 Task: Add Attachment from Trello to Card Card0000000046 in Board Board0000000012 in Workspace WS0000000004 in Trello. Add Cover Blue to Card Card0000000046 in Board Board0000000012 in Workspace WS0000000004 in Trello. Add "Copy Card To …" Button titled Button0000000046 to "bottom" of the list "To Do" to Card Card0000000046 in Board Board0000000012 in Workspace WS0000000004 in Trello. Add Description DS0000000046 to Card Card0000000046 in Board Board0000000012 in Workspace WS0000000004 in Trello. Add Comment CM0000000046 to Card Card0000000046 in Board Board0000000012 in Workspace WS0000000004 in Trello
Action: Mouse moved to (108, 366)
Screenshot: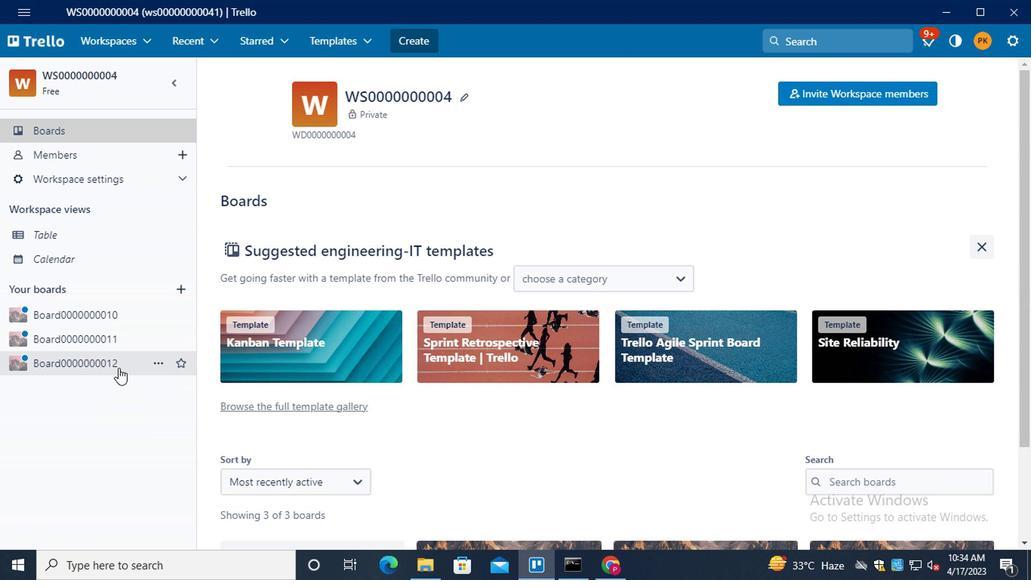 
Action: Mouse pressed left at (108, 366)
Screenshot: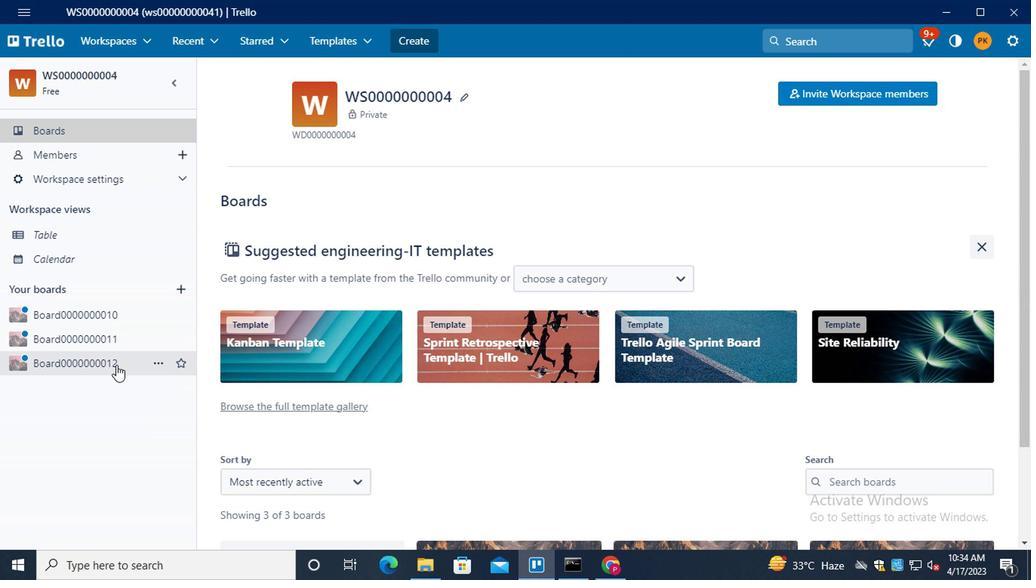 
Action: Mouse moved to (311, 284)
Screenshot: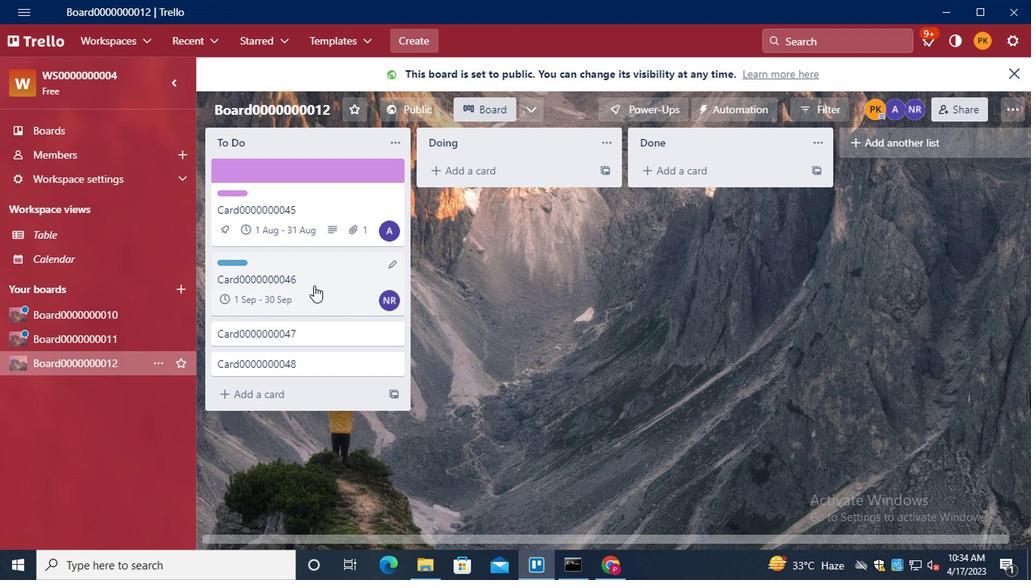 
Action: Mouse pressed left at (311, 284)
Screenshot: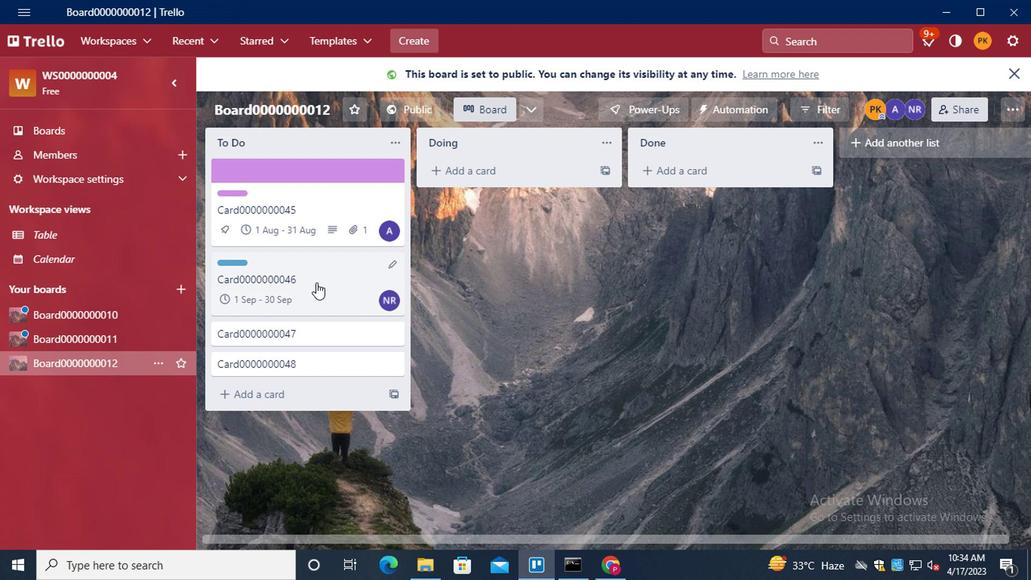 
Action: Mouse moved to (677, 314)
Screenshot: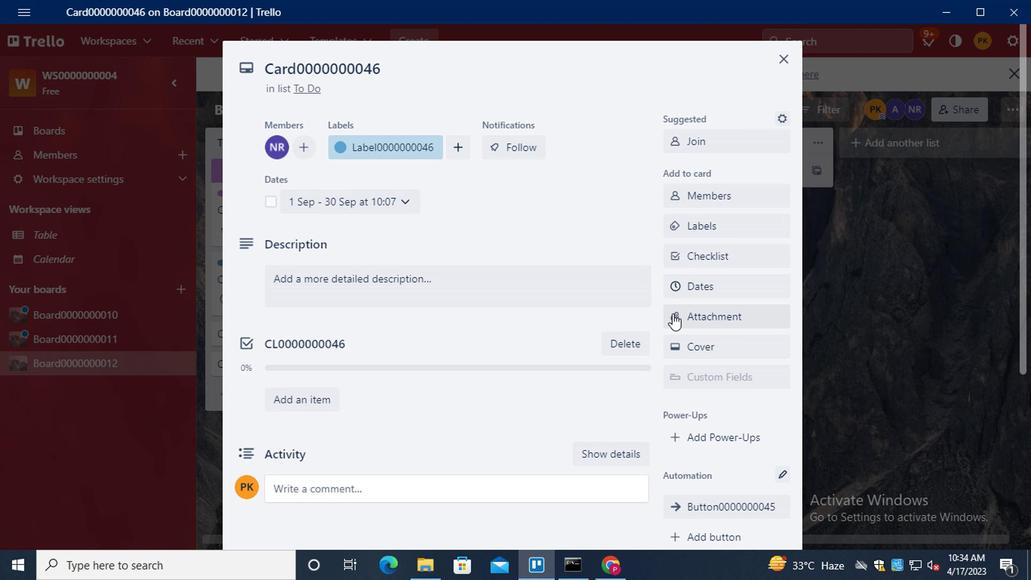 
Action: Mouse pressed left at (677, 314)
Screenshot: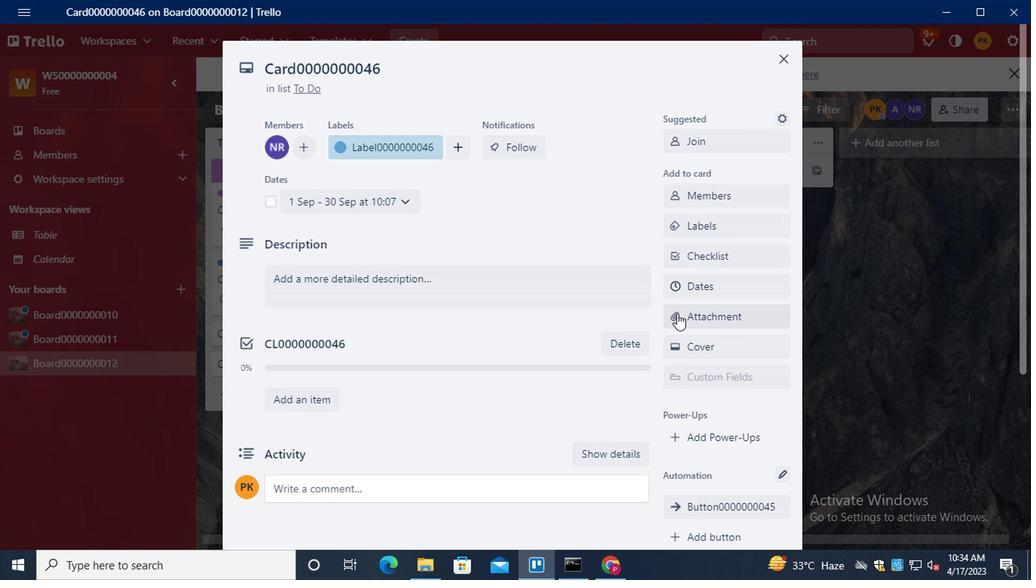 
Action: Mouse moved to (701, 159)
Screenshot: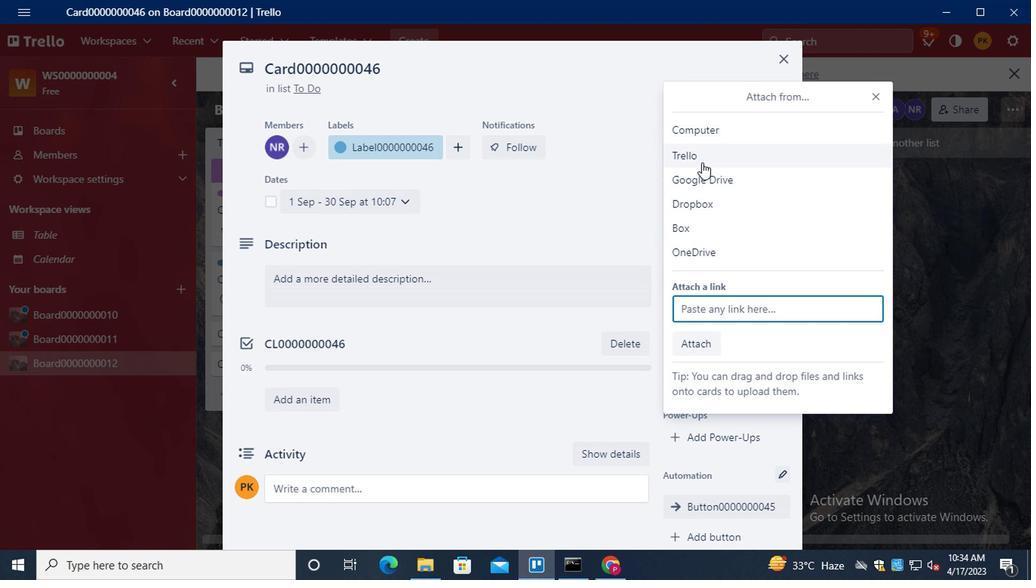 
Action: Mouse pressed left at (701, 159)
Screenshot: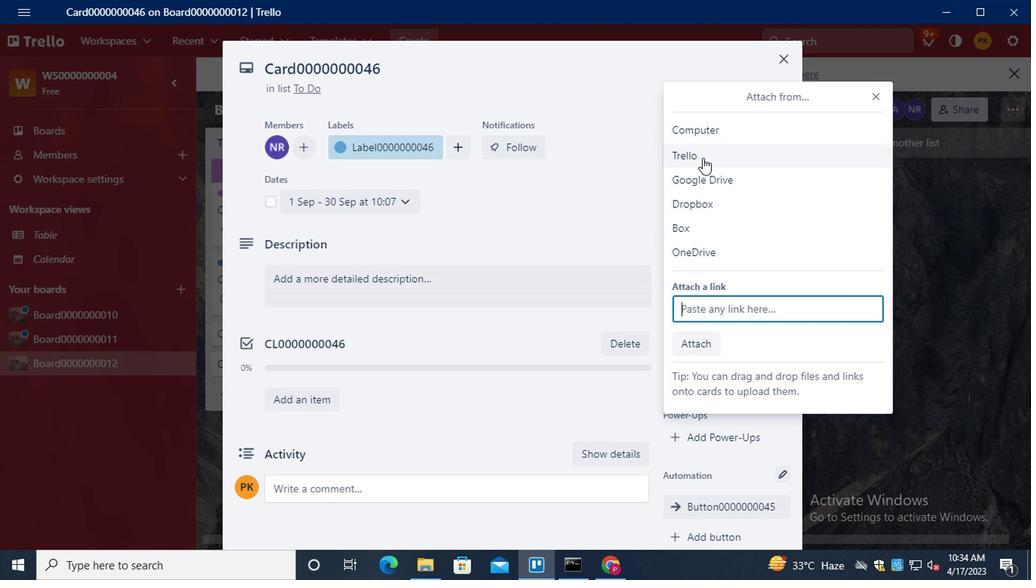 
Action: Mouse moved to (716, 422)
Screenshot: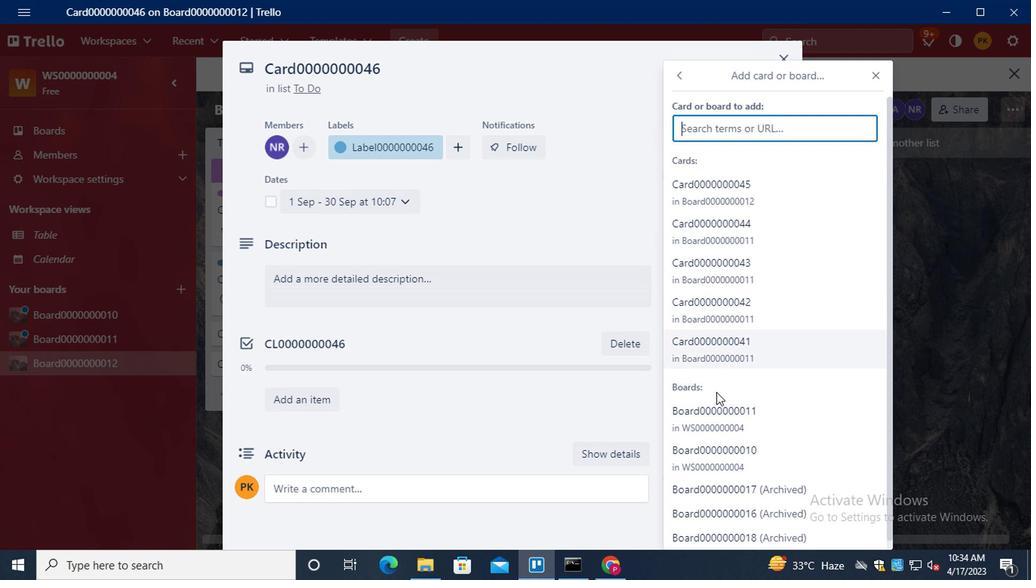
Action: Mouse scrolled (716, 421) with delta (0, -1)
Screenshot: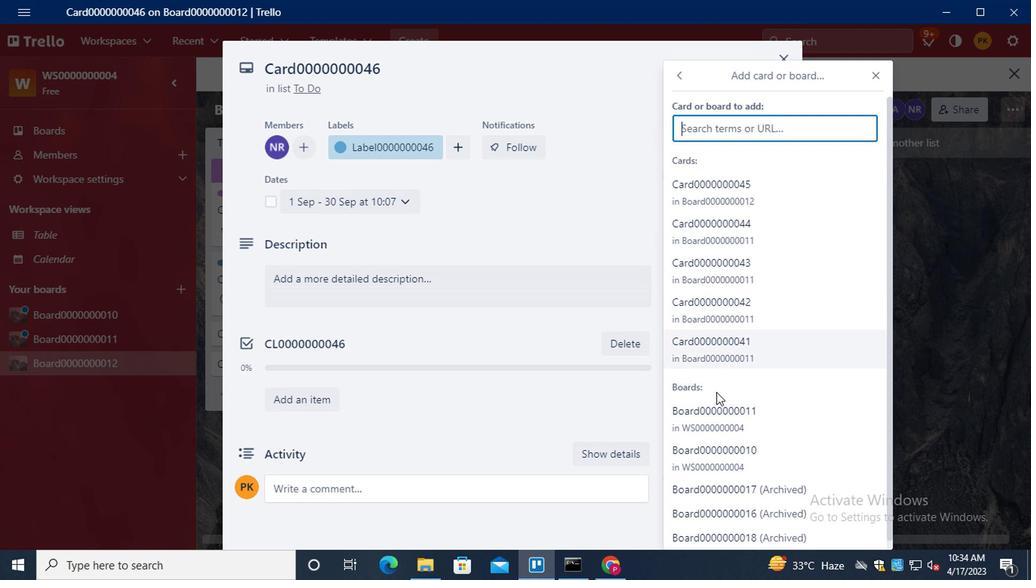 
Action: Mouse moved to (716, 422)
Screenshot: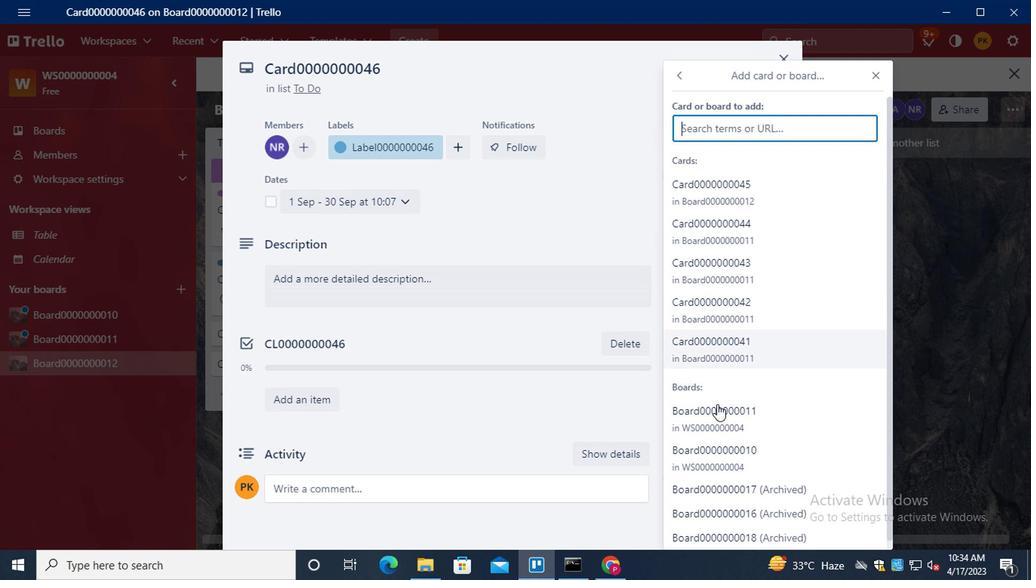 
Action: Mouse scrolled (716, 421) with delta (0, -1)
Screenshot: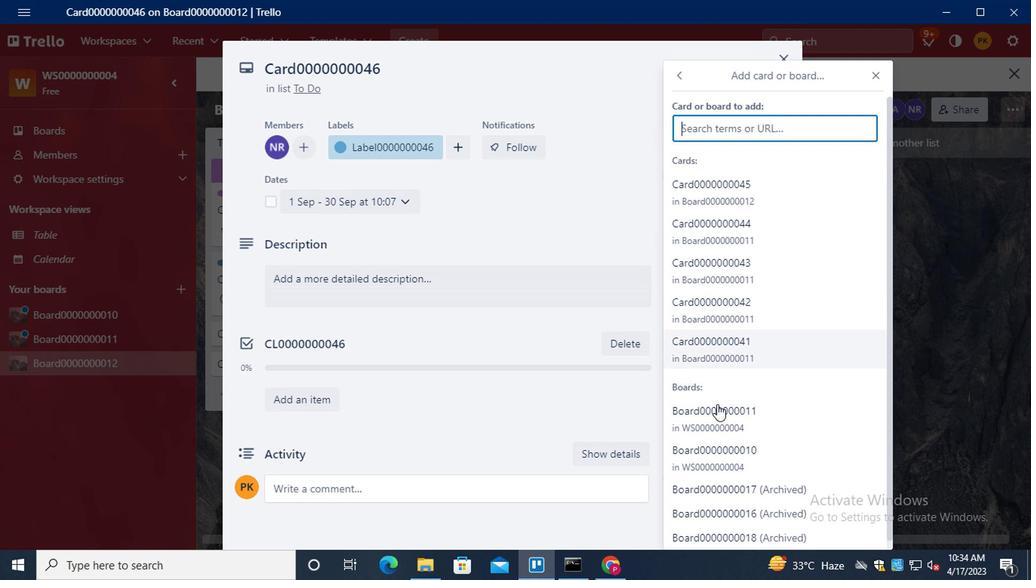 
Action: Mouse scrolled (716, 421) with delta (0, -1)
Screenshot: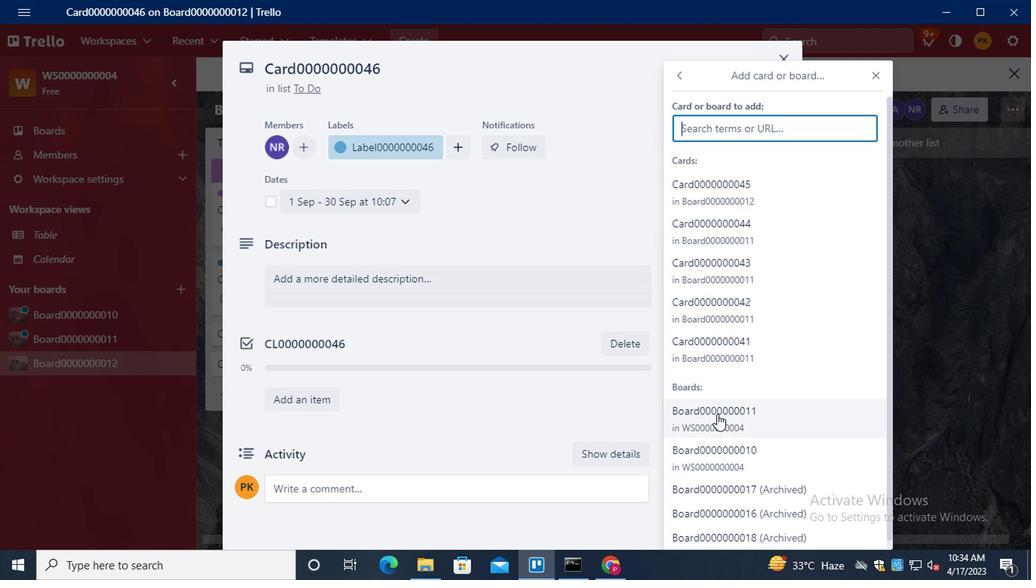 
Action: Mouse moved to (712, 441)
Screenshot: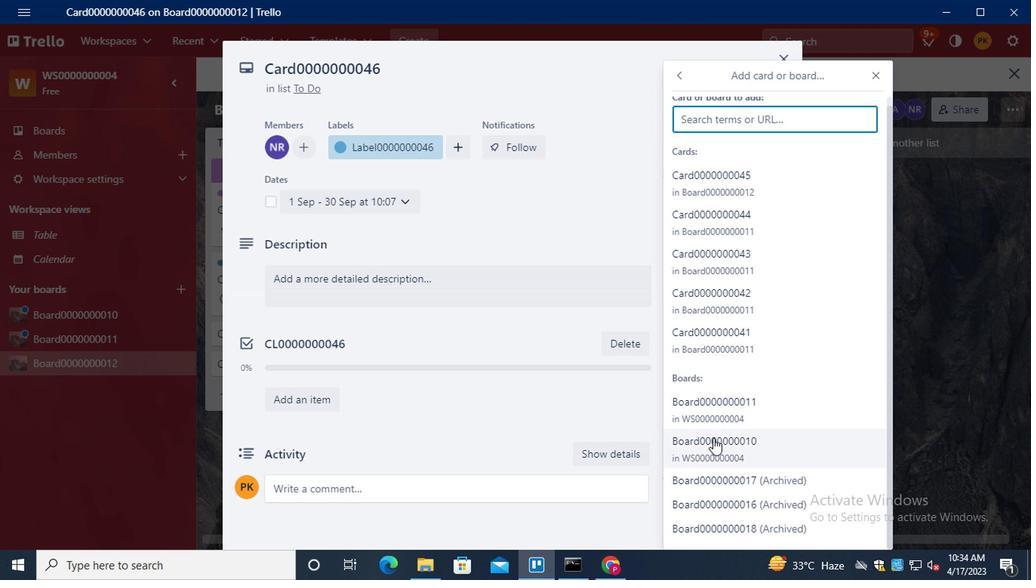 
Action: Mouse pressed left at (712, 441)
Screenshot: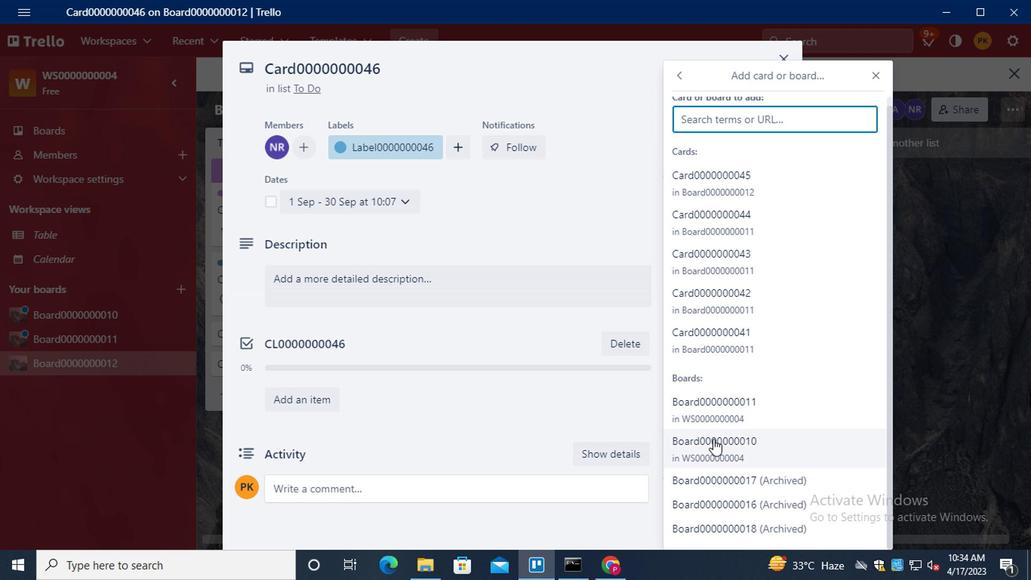 
Action: Mouse moved to (706, 353)
Screenshot: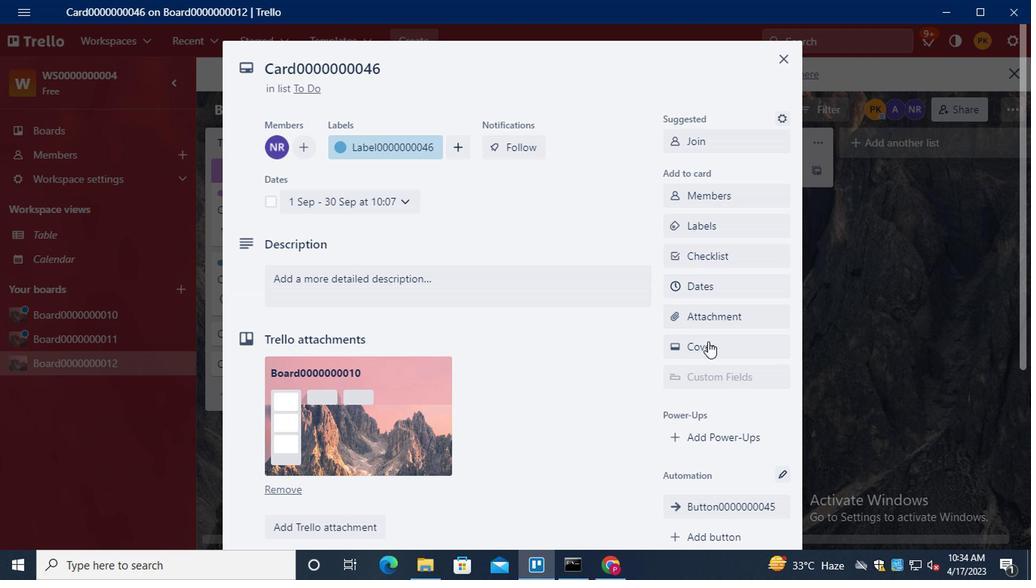 
Action: Mouse pressed left at (706, 353)
Screenshot: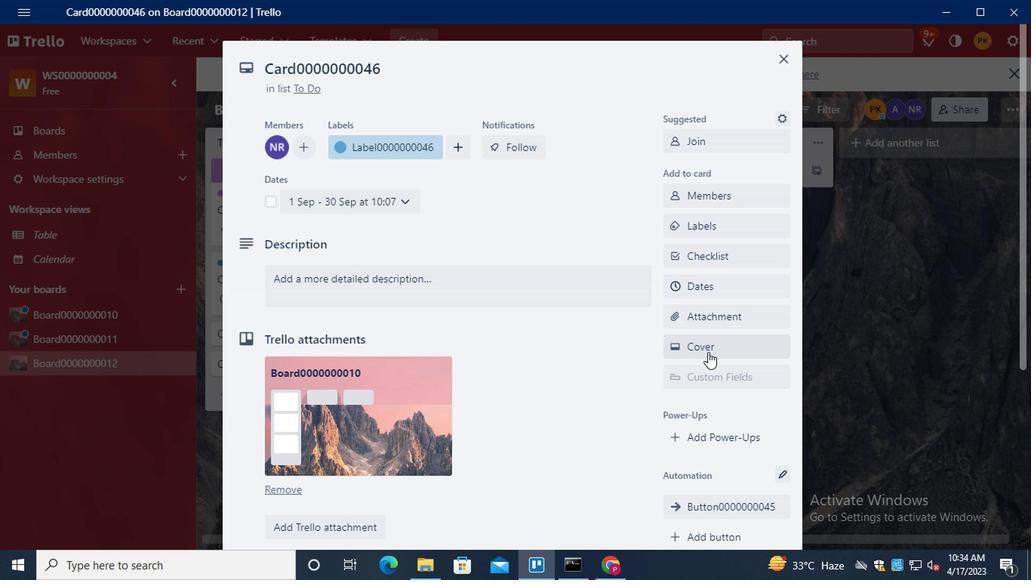 
Action: Mouse moved to (696, 282)
Screenshot: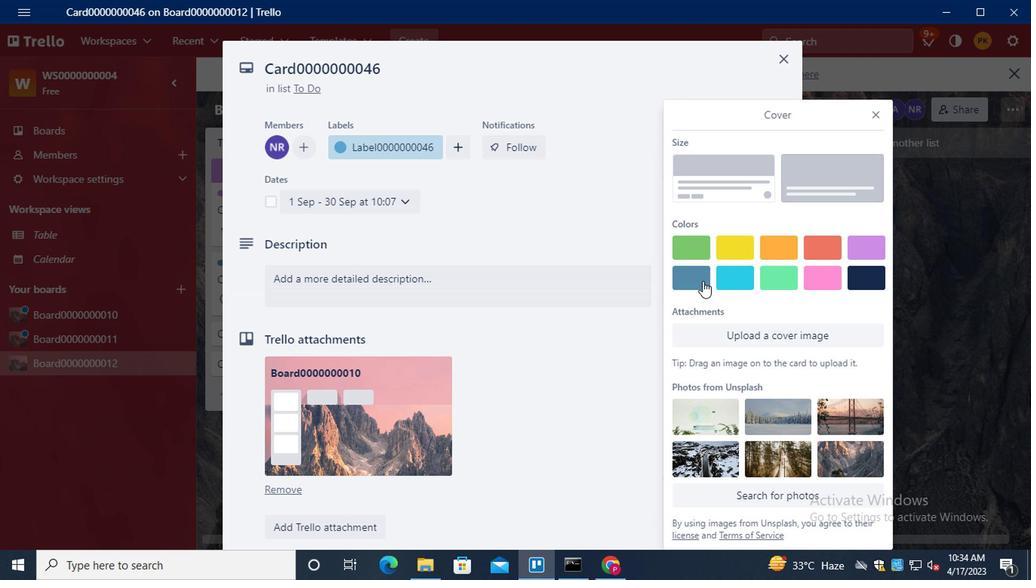 
Action: Mouse pressed left at (696, 282)
Screenshot: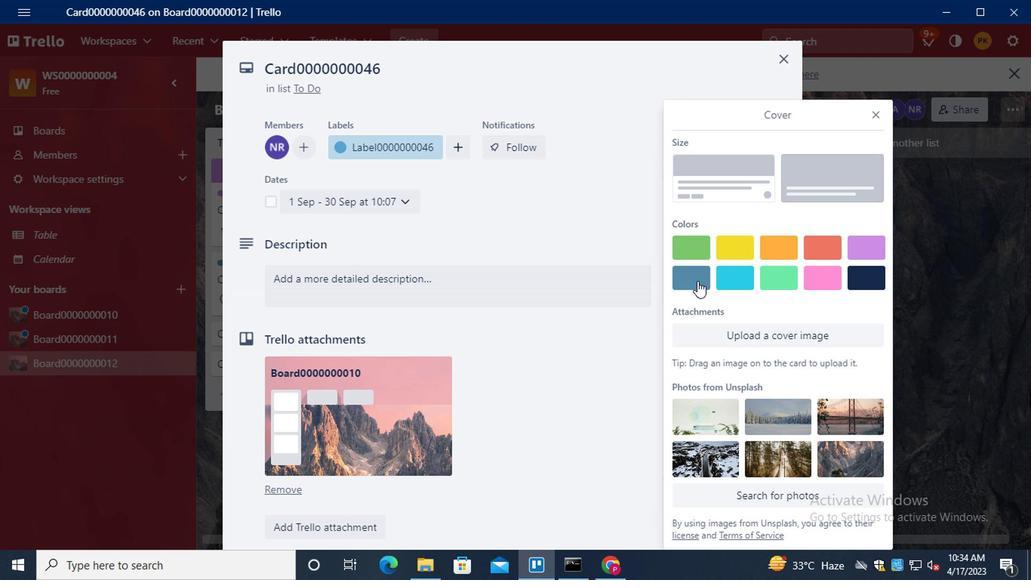 
Action: Mouse moved to (875, 88)
Screenshot: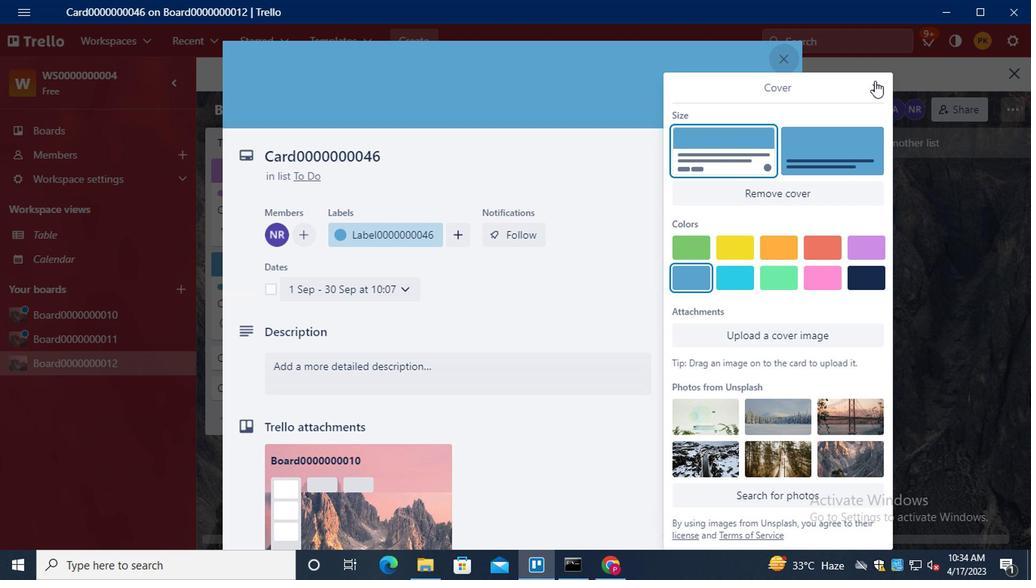 
Action: Mouse pressed left at (875, 88)
Screenshot: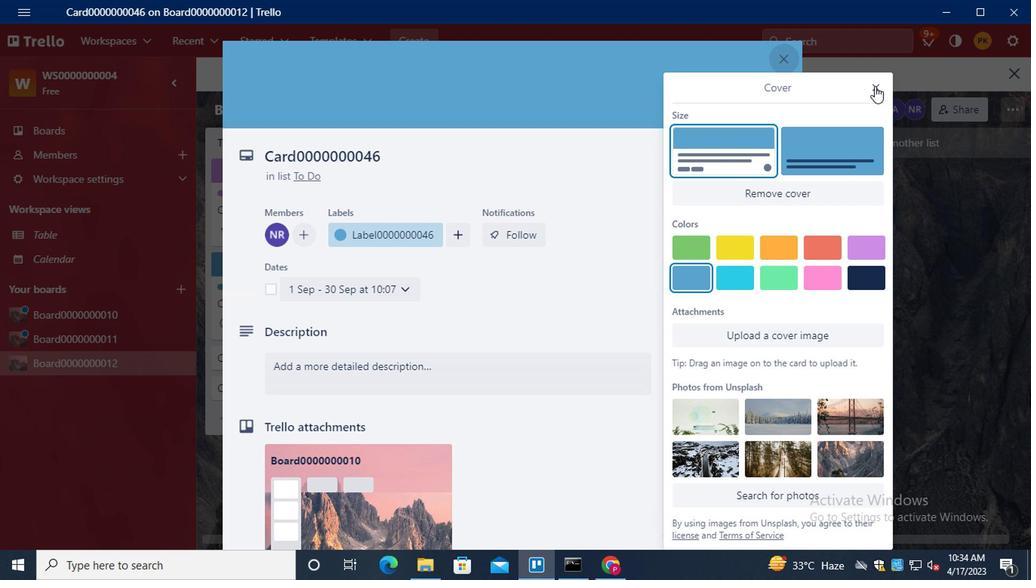 
Action: Mouse moved to (711, 413)
Screenshot: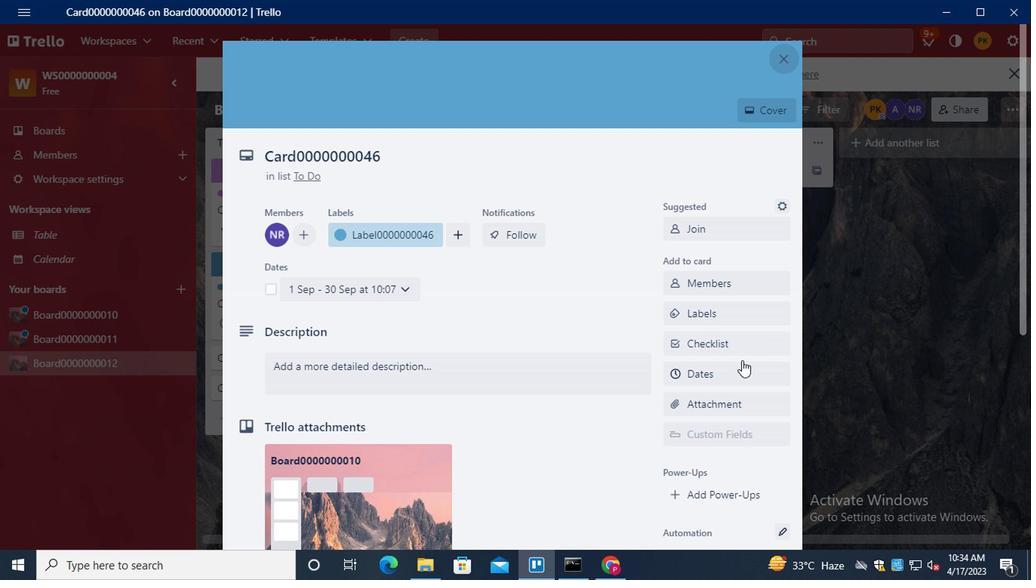 
Action: Mouse scrolled (711, 413) with delta (0, 0)
Screenshot: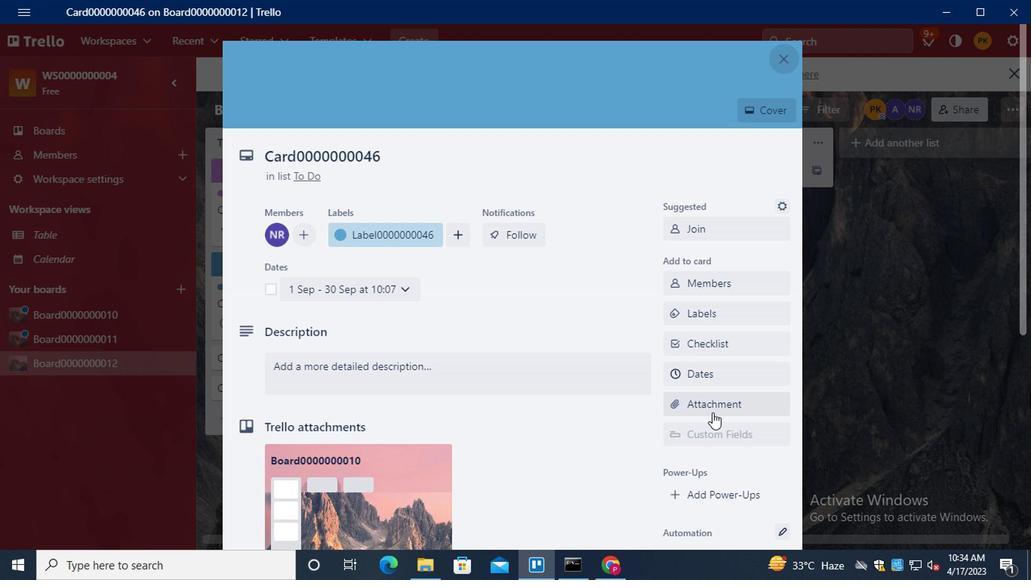 
Action: Mouse scrolled (711, 413) with delta (0, 0)
Screenshot: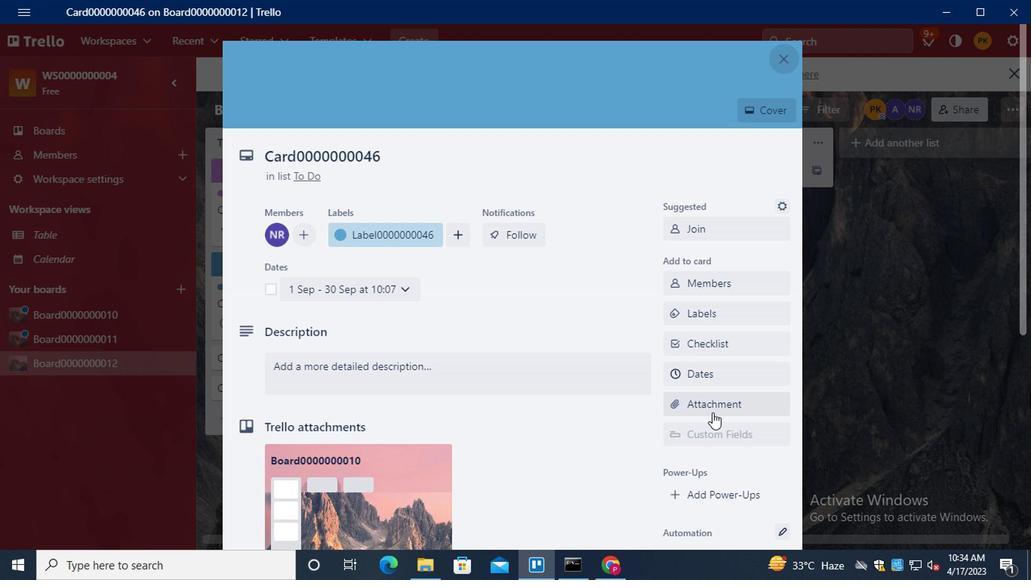 
Action: Mouse scrolled (711, 413) with delta (0, 0)
Screenshot: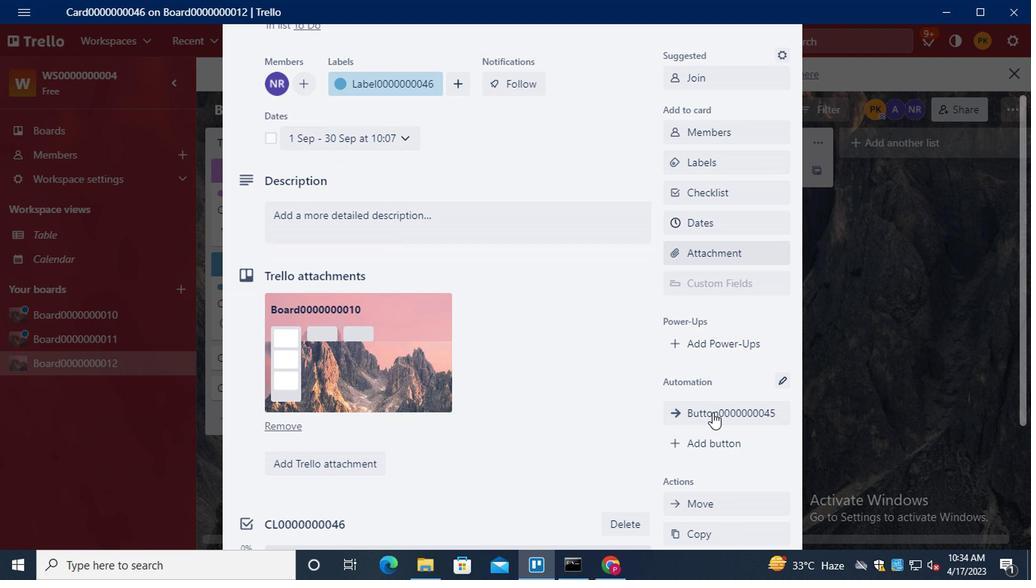 
Action: Mouse moved to (721, 380)
Screenshot: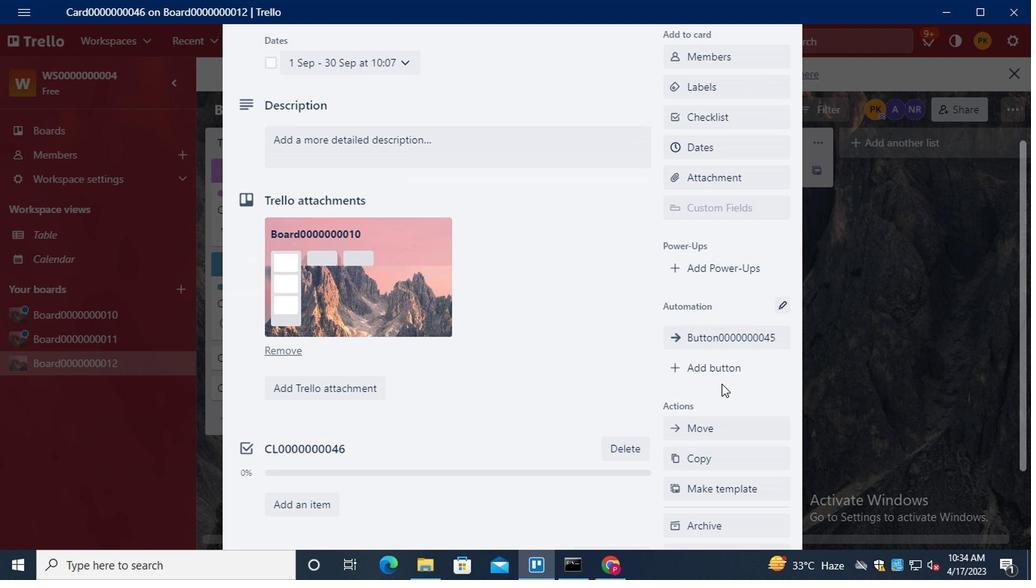 
Action: Mouse pressed left at (721, 380)
Screenshot: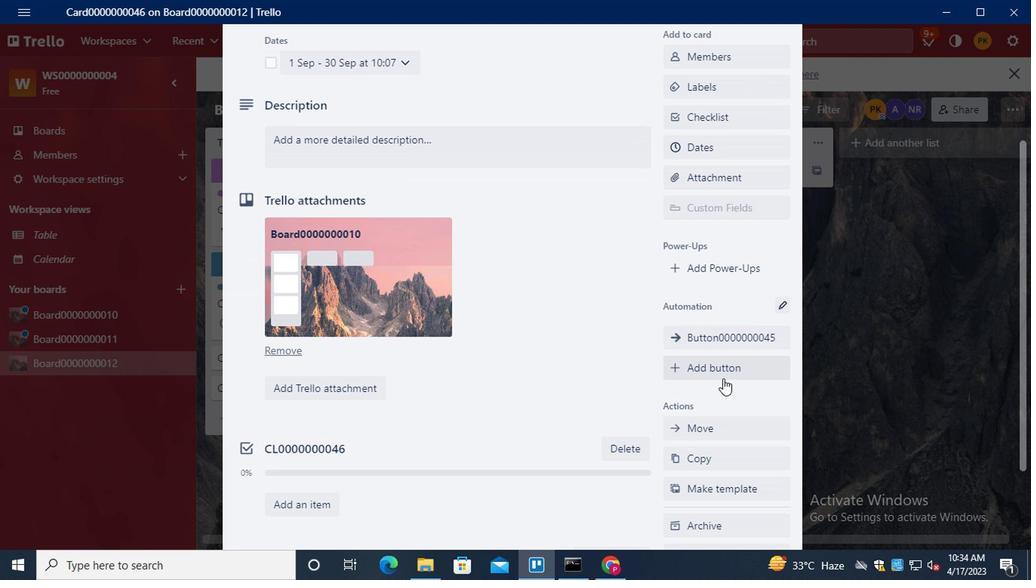 
Action: Mouse moved to (770, 178)
Screenshot: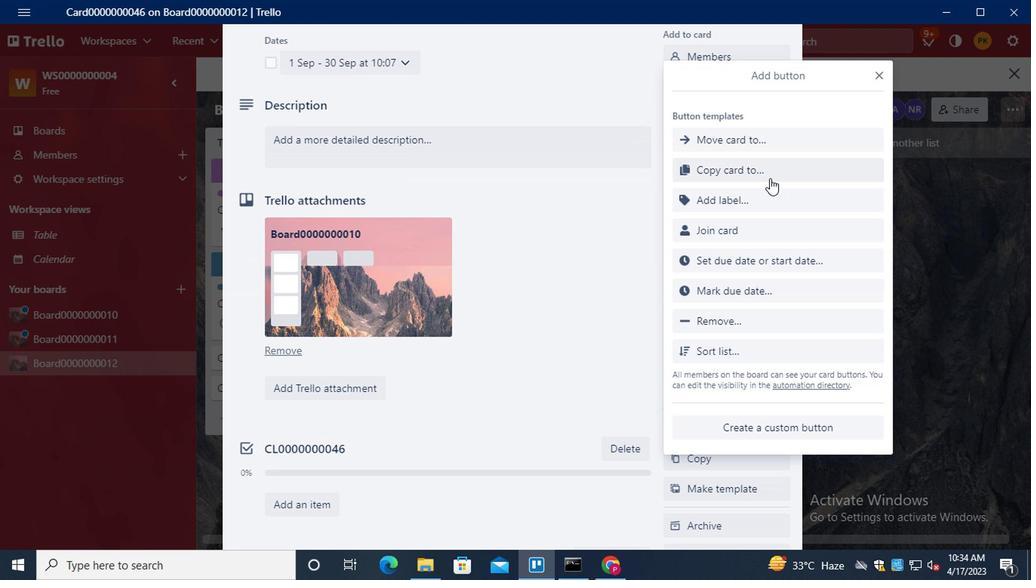 
Action: Mouse pressed left at (770, 178)
Screenshot: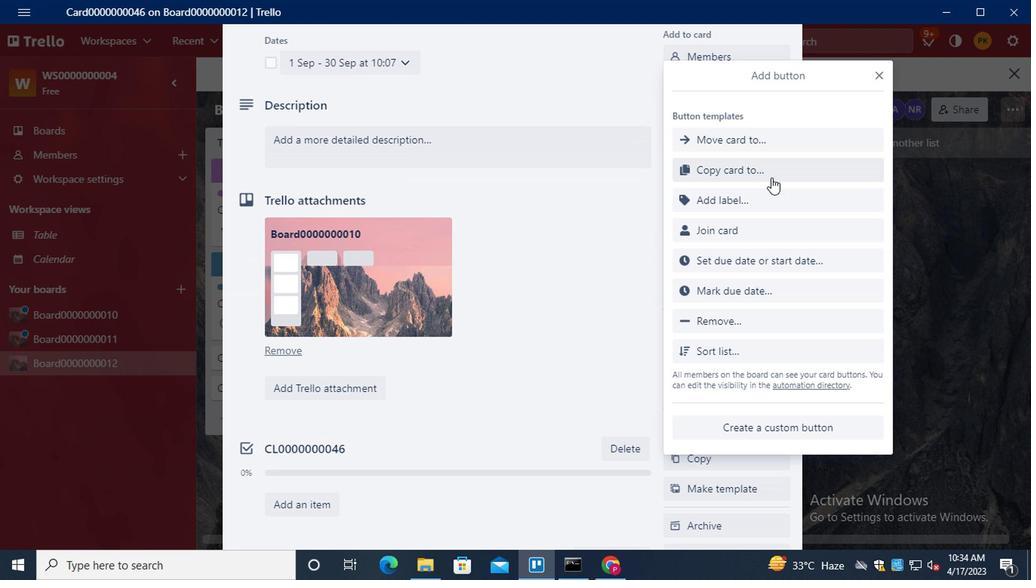
Action: Key pressed <Key.shift>BUTTON0000000046
Screenshot: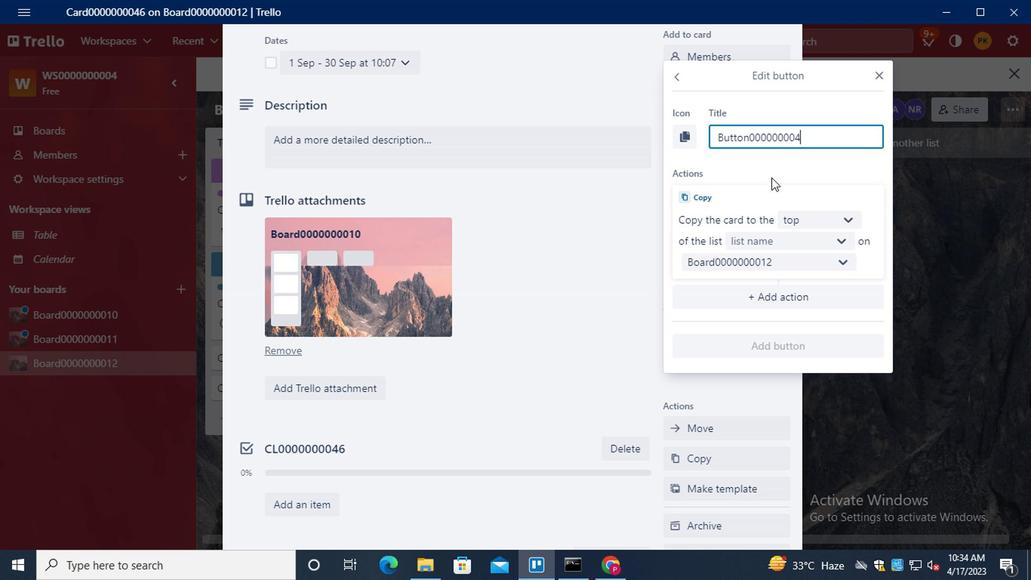 
Action: Mouse moved to (791, 217)
Screenshot: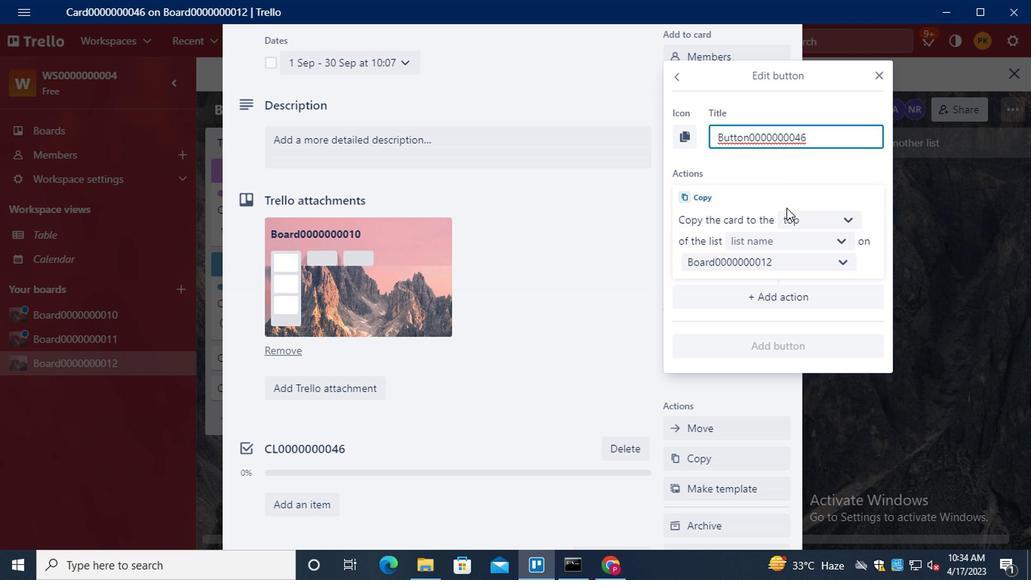
Action: Mouse pressed left at (791, 217)
Screenshot: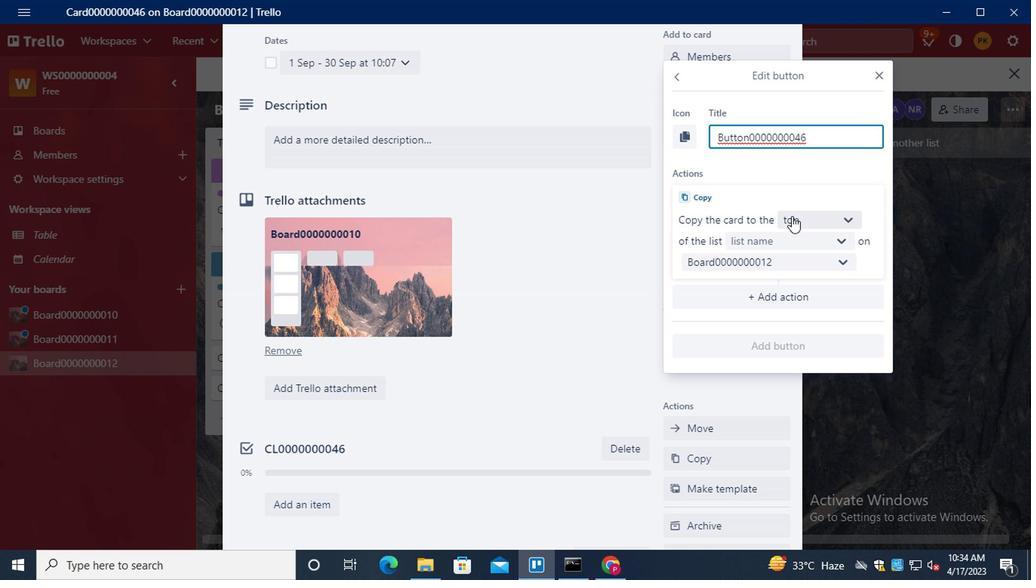 
Action: Mouse moved to (807, 284)
Screenshot: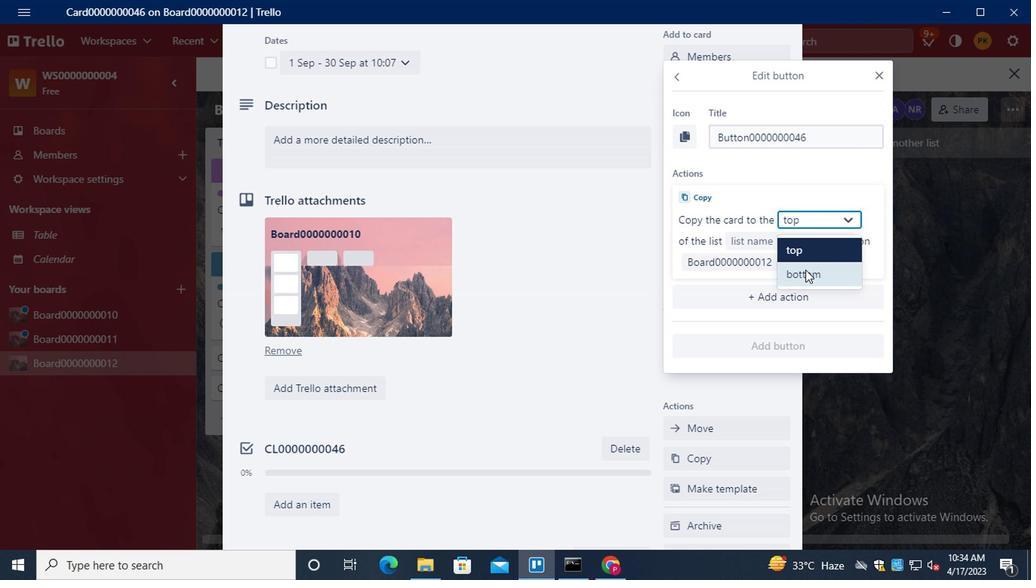 
Action: Mouse pressed left at (807, 284)
Screenshot: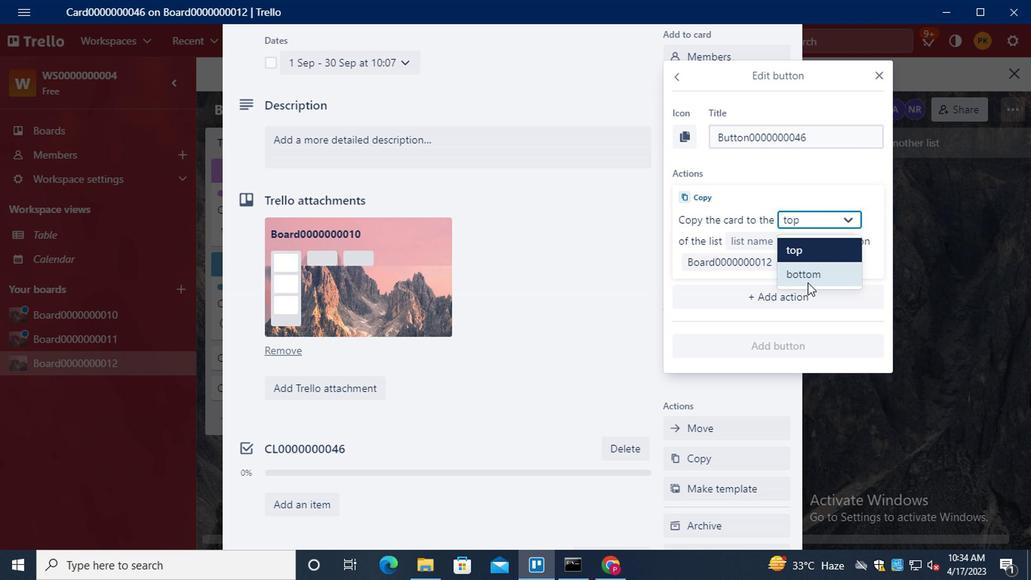 
Action: Mouse moved to (798, 234)
Screenshot: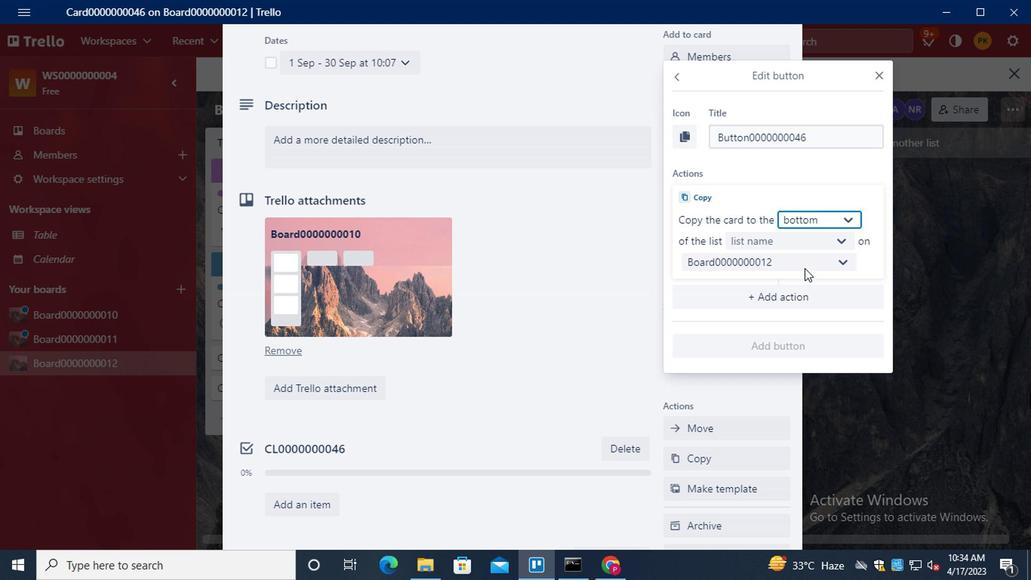 
Action: Mouse pressed left at (798, 234)
Screenshot: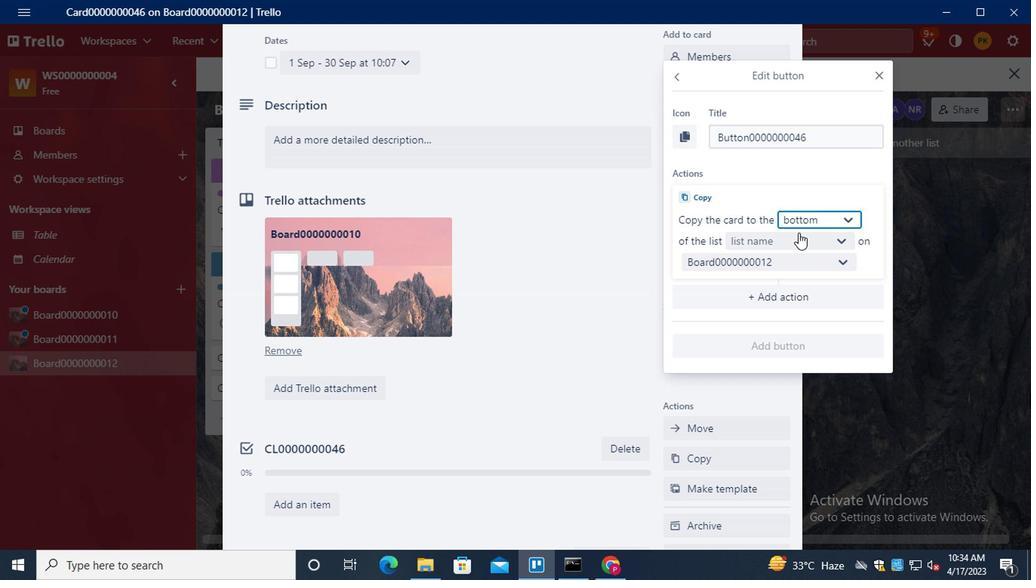 
Action: Mouse moved to (799, 277)
Screenshot: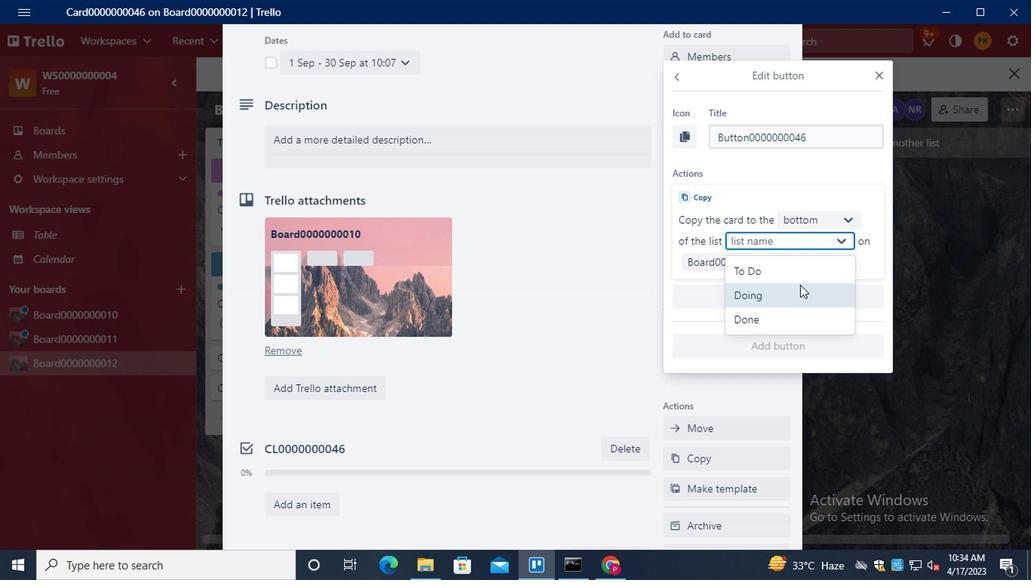 
Action: Mouse pressed left at (799, 277)
Screenshot: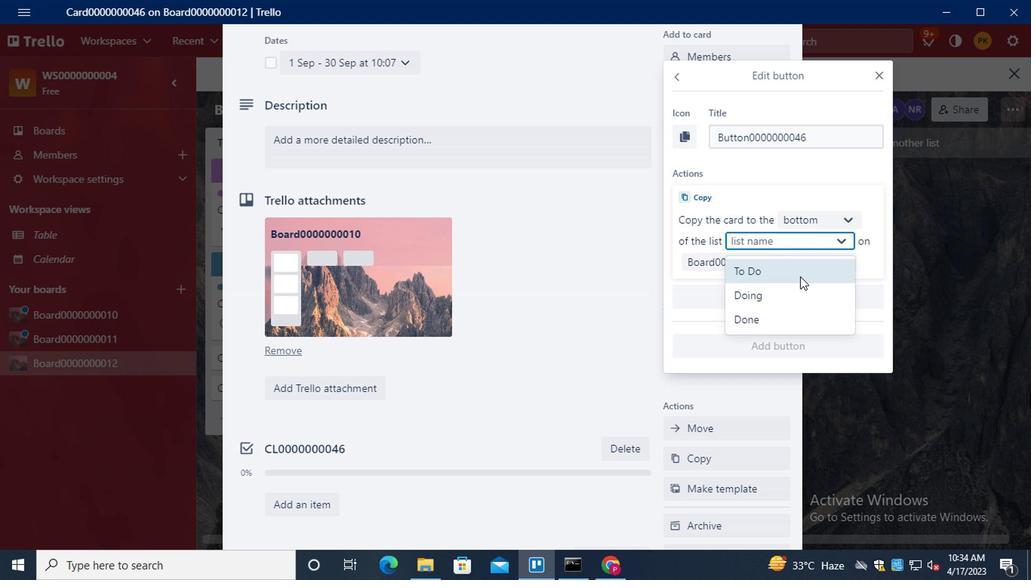 
Action: Mouse moved to (798, 345)
Screenshot: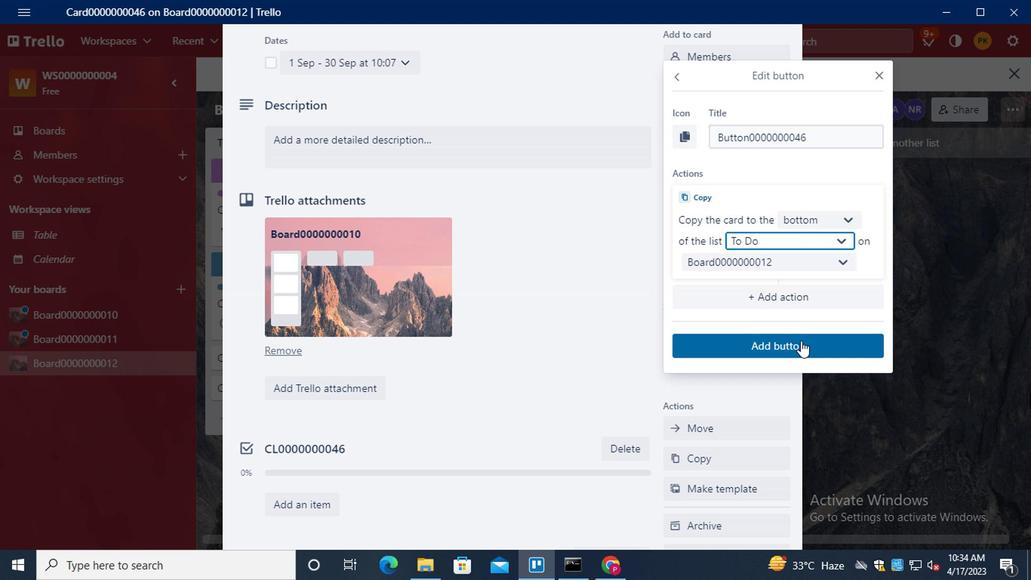 
Action: Mouse pressed left at (798, 345)
Screenshot: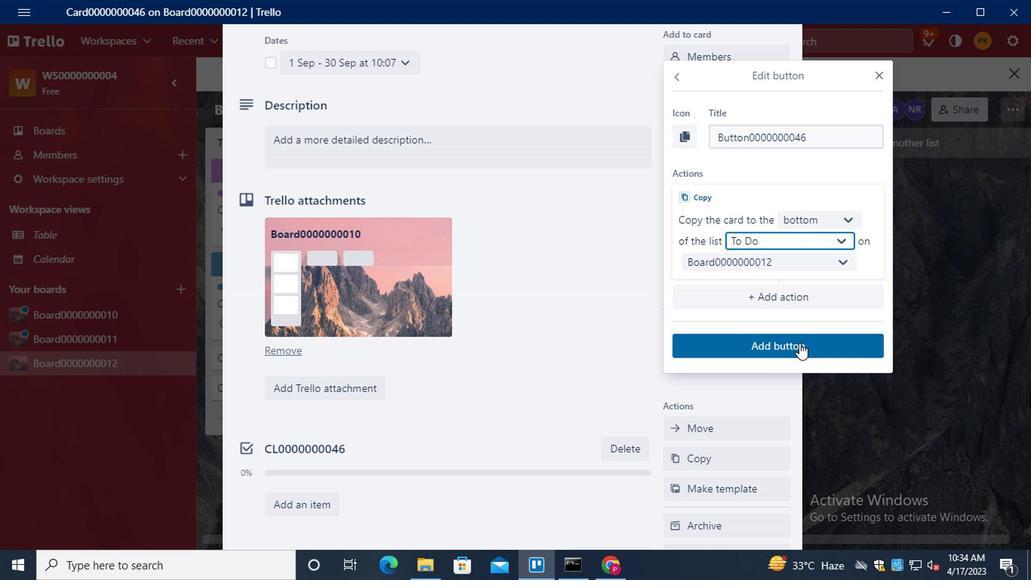 
Action: Mouse moved to (455, 154)
Screenshot: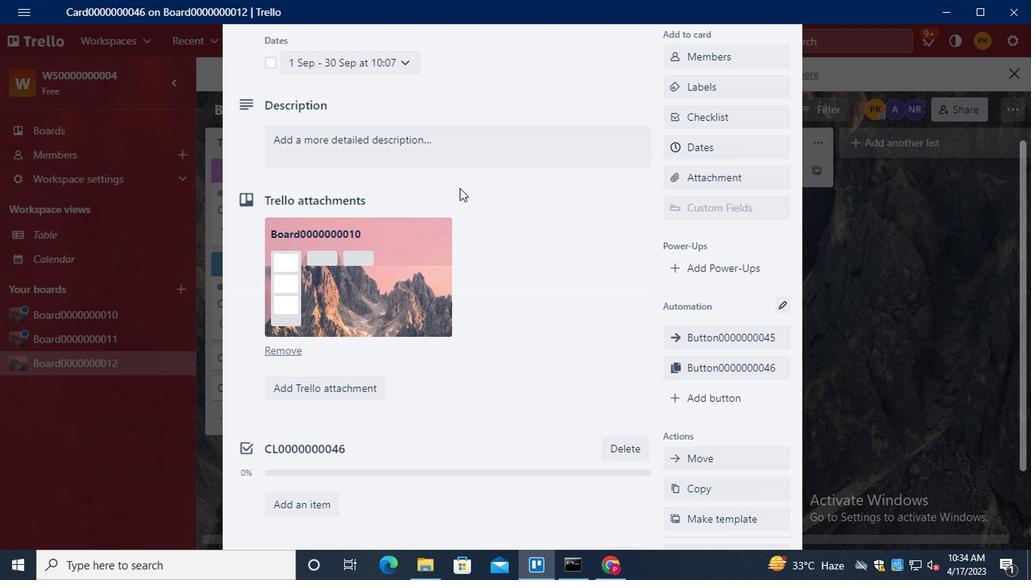 
Action: Mouse pressed left at (455, 154)
Screenshot: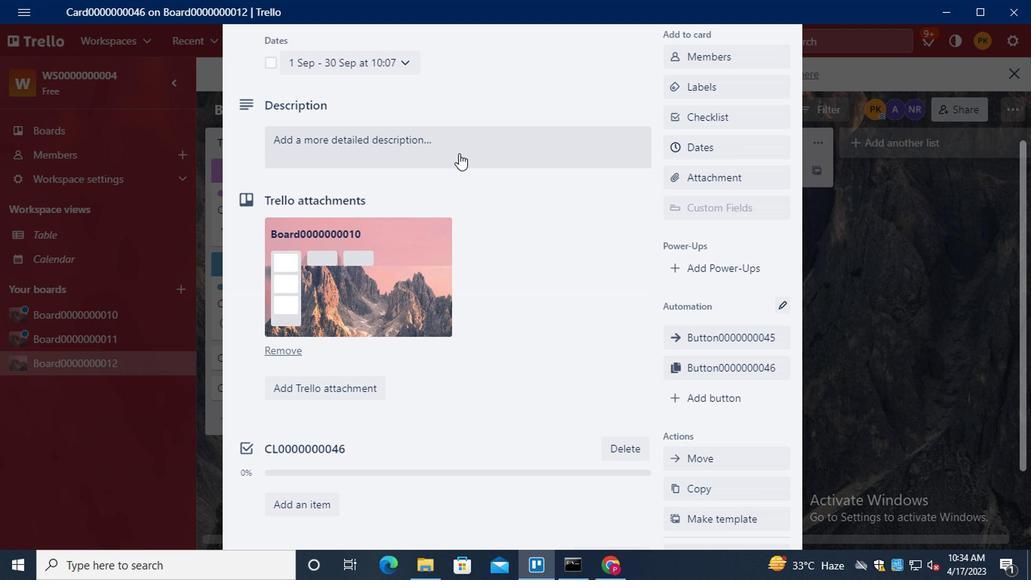 
Action: Key pressed <Key.shift>S<Key.backspace>DS0000000046
Screenshot: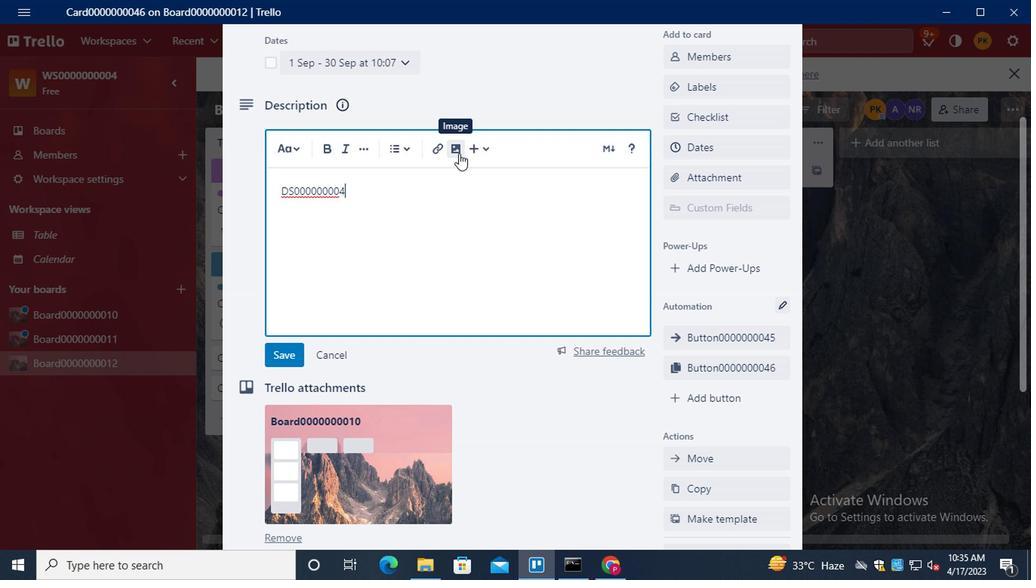 
Action: Mouse moved to (269, 366)
Screenshot: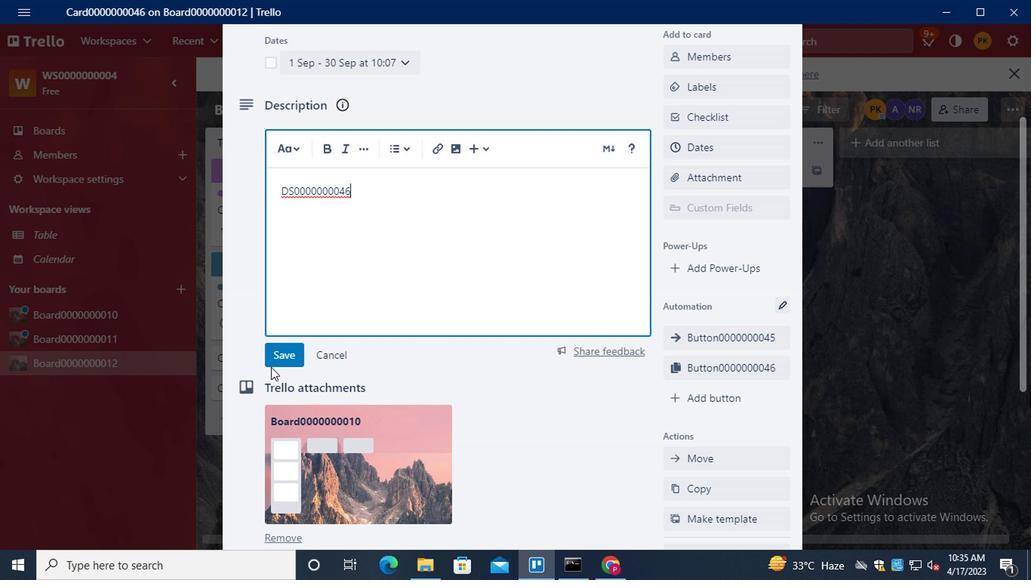 
Action: Mouse pressed left at (269, 366)
Screenshot: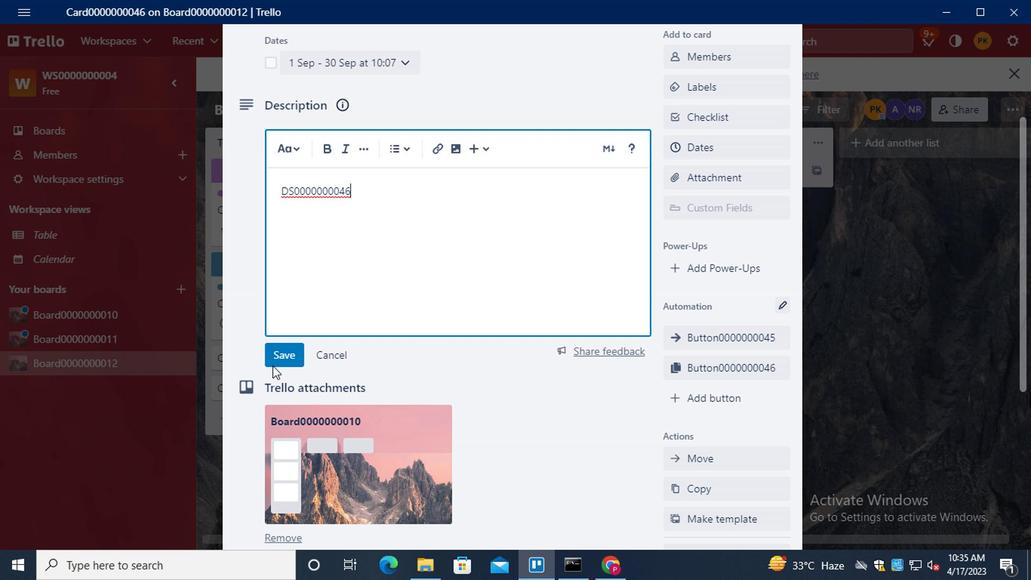 
Action: Mouse scrolled (269, 364) with delta (0, -1)
Screenshot: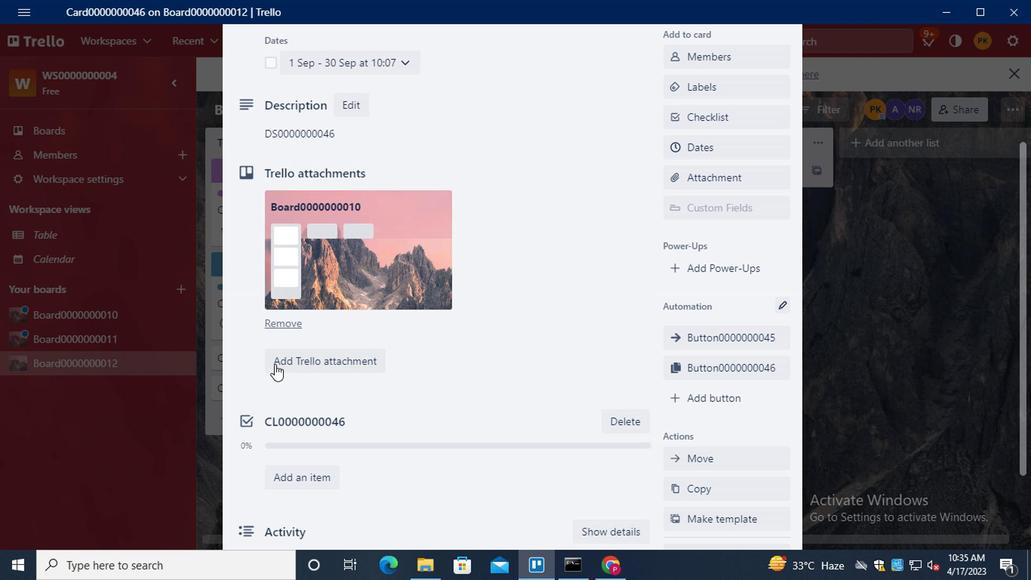 
Action: Mouse scrolled (269, 364) with delta (0, -1)
Screenshot: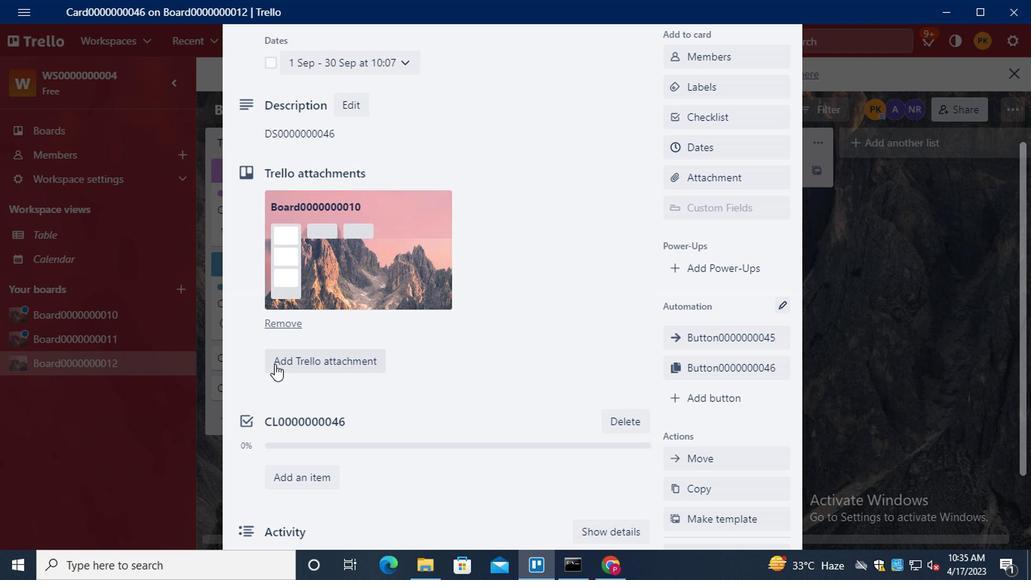 
Action: Mouse scrolled (269, 364) with delta (0, -1)
Screenshot: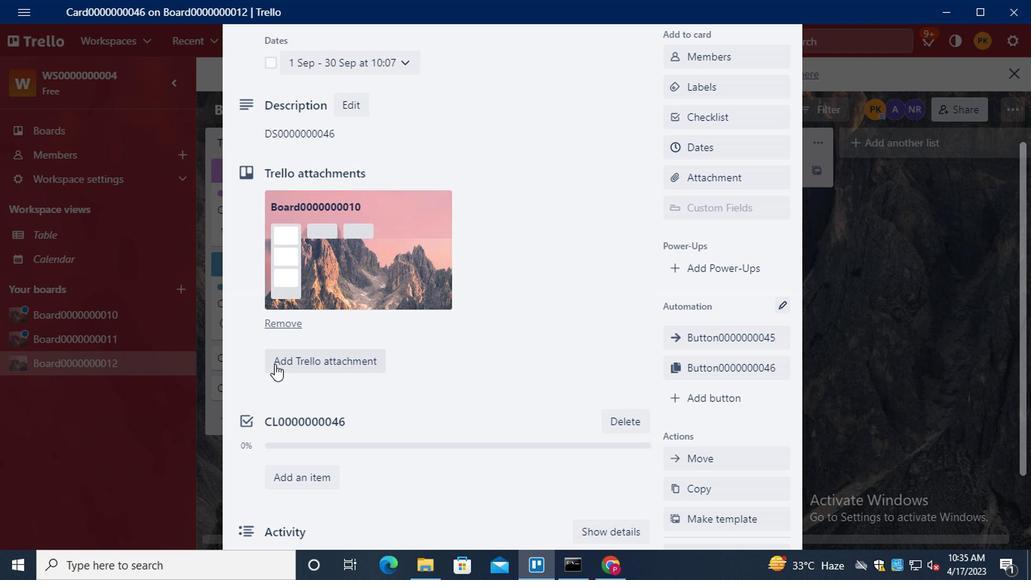 
Action: Mouse scrolled (269, 364) with delta (0, -1)
Screenshot: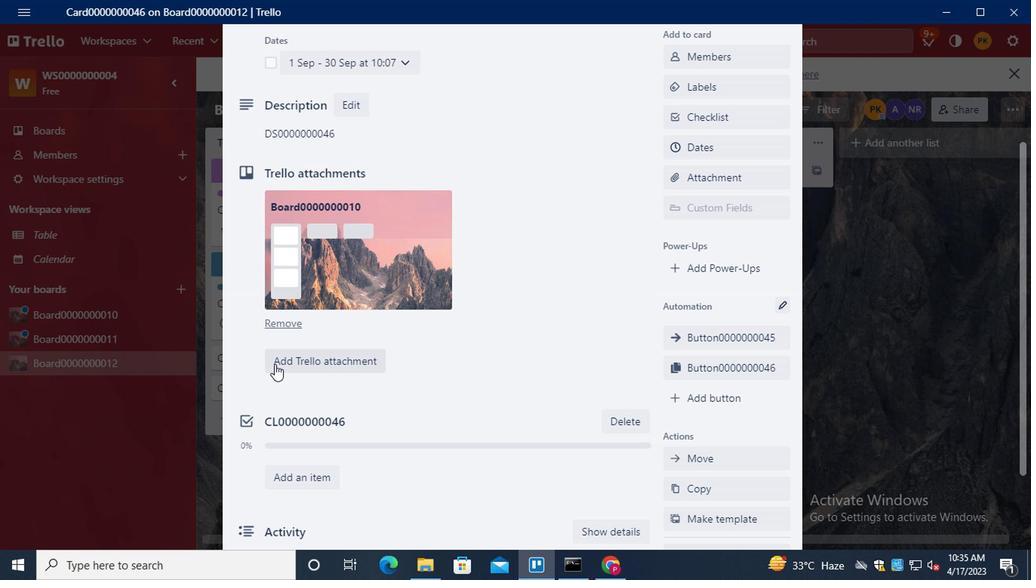 
Action: Mouse moved to (341, 433)
Screenshot: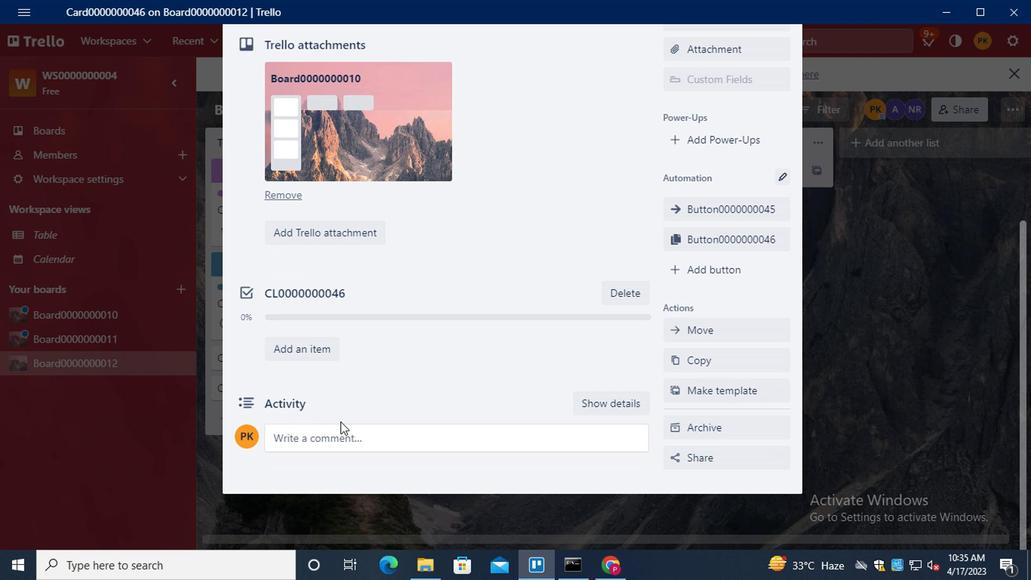 
Action: Mouse pressed left at (341, 433)
Screenshot: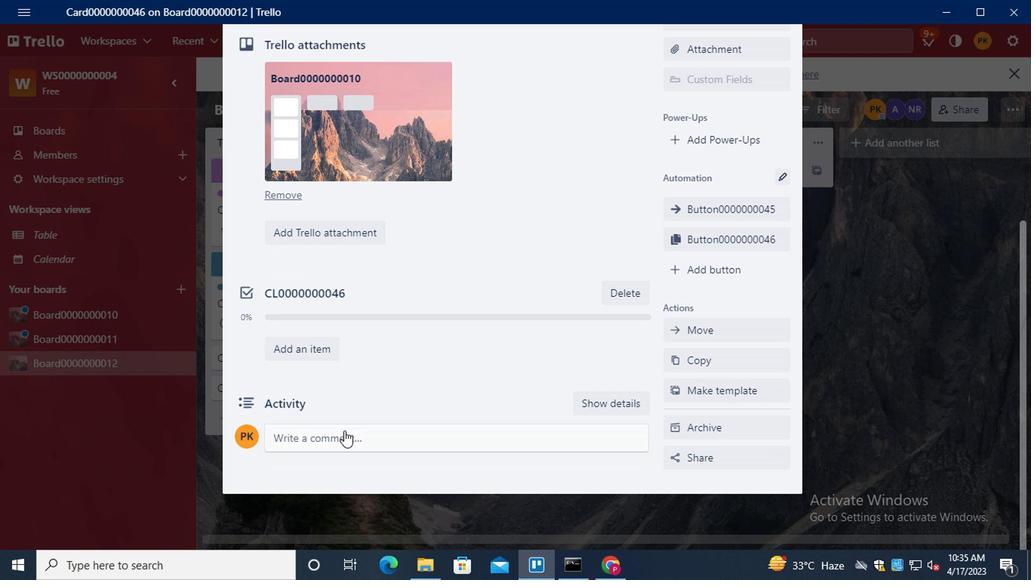 
Action: Key pressed <Key.shift><Key.shift><Key.shift><Key.shift><Key.shift><Key.shift><Key.shift>XM00<Key.backspace><Key.backspace><Key.backspace><Key.backspace><Key.backspace><Key.shift><Key.shift>CM0000000046
Screenshot: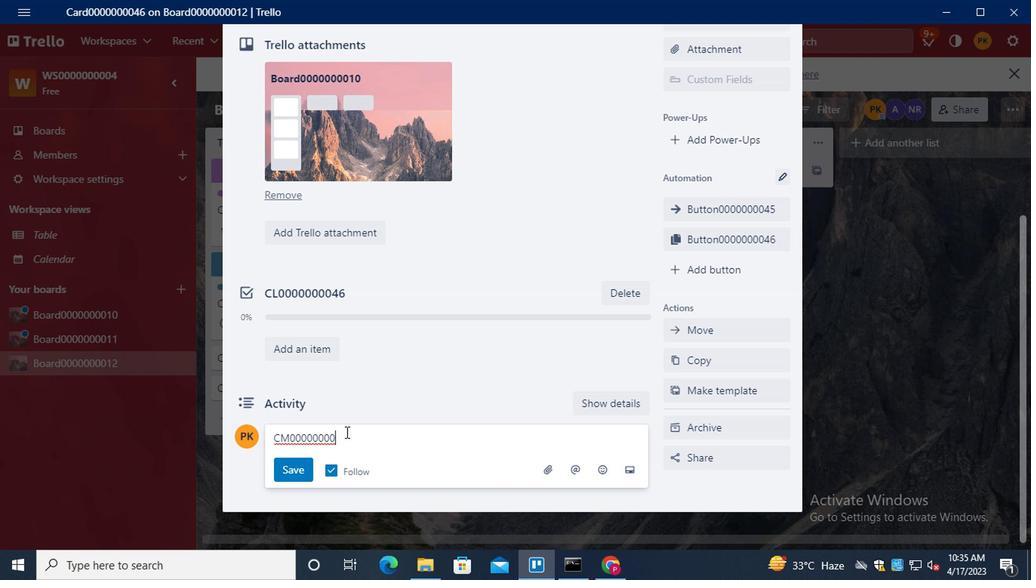 
Action: Mouse moved to (294, 473)
Screenshot: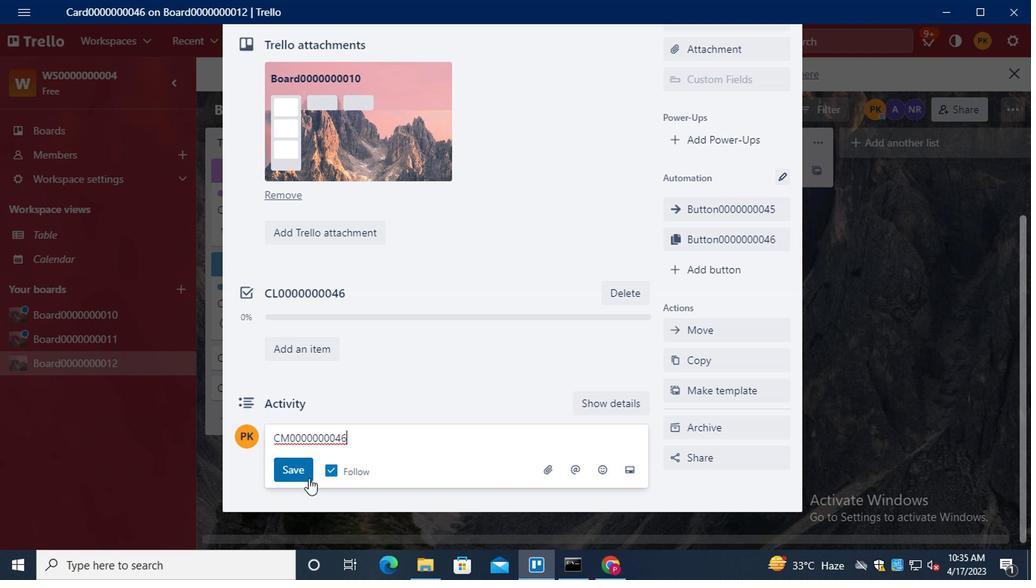 
Action: Mouse pressed left at (294, 473)
Screenshot: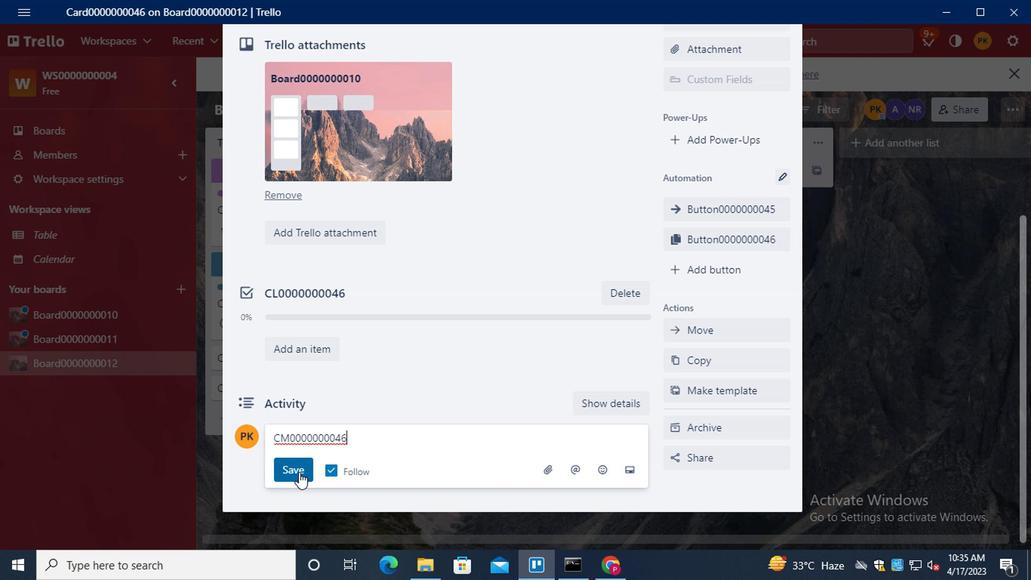 
Action: Mouse moved to (445, 420)
Screenshot: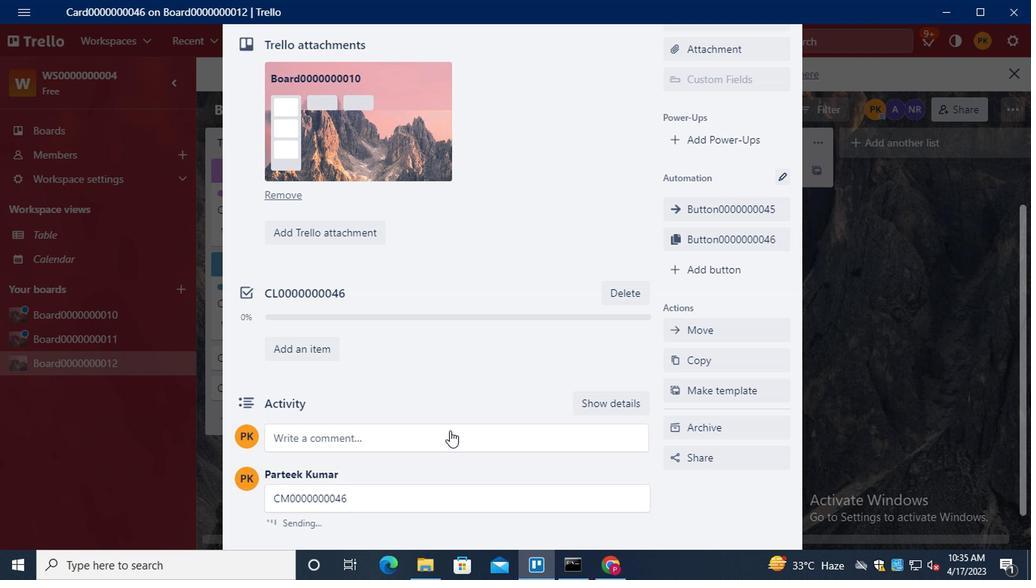 
Action: Mouse scrolled (445, 421) with delta (0, 0)
Screenshot: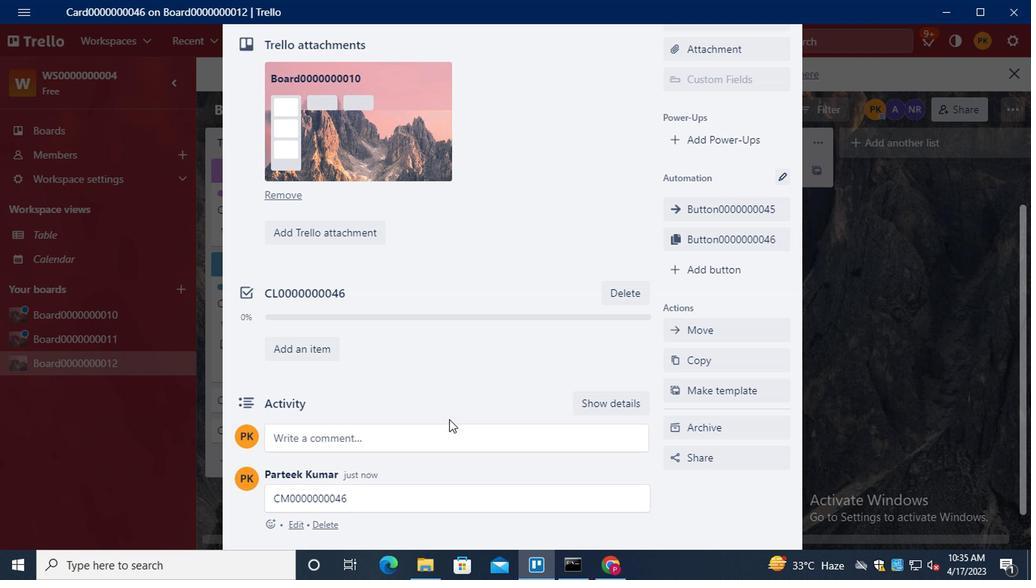 
Action: Mouse scrolled (445, 421) with delta (0, 0)
Screenshot: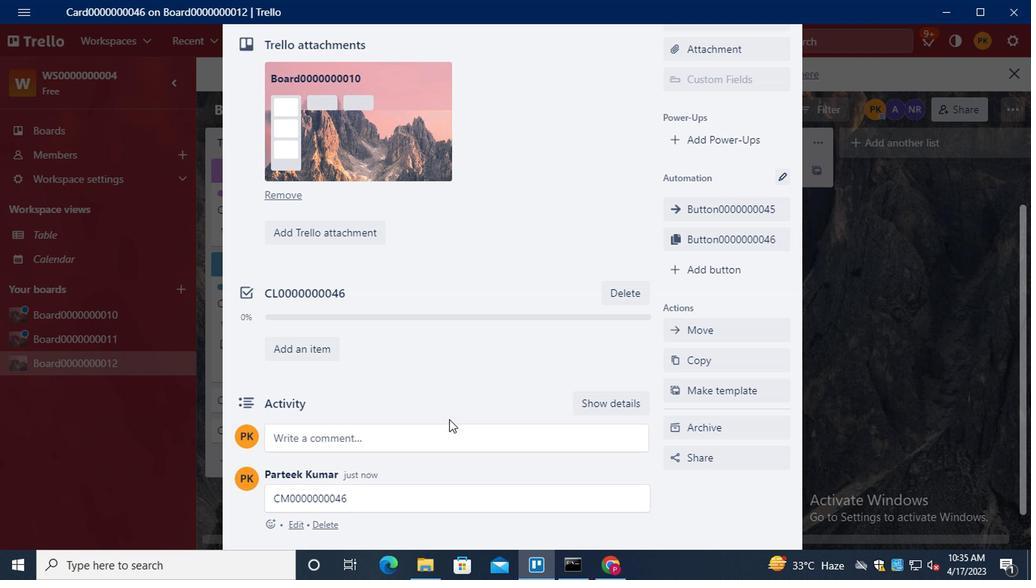 
Action: Mouse scrolled (445, 421) with delta (0, 0)
Screenshot: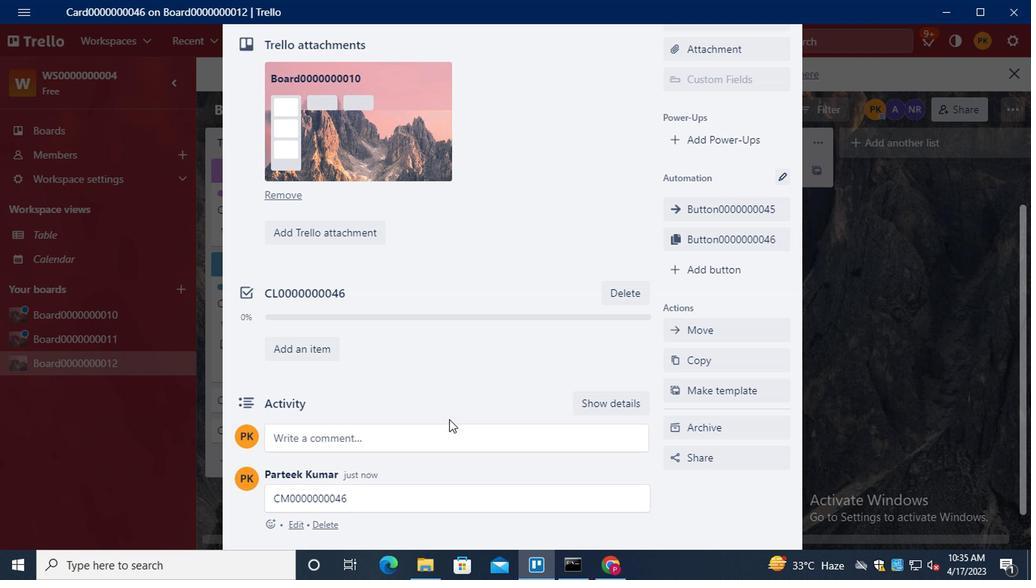 
Action: Mouse scrolled (445, 421) with delta (0, 0)
Screenshot: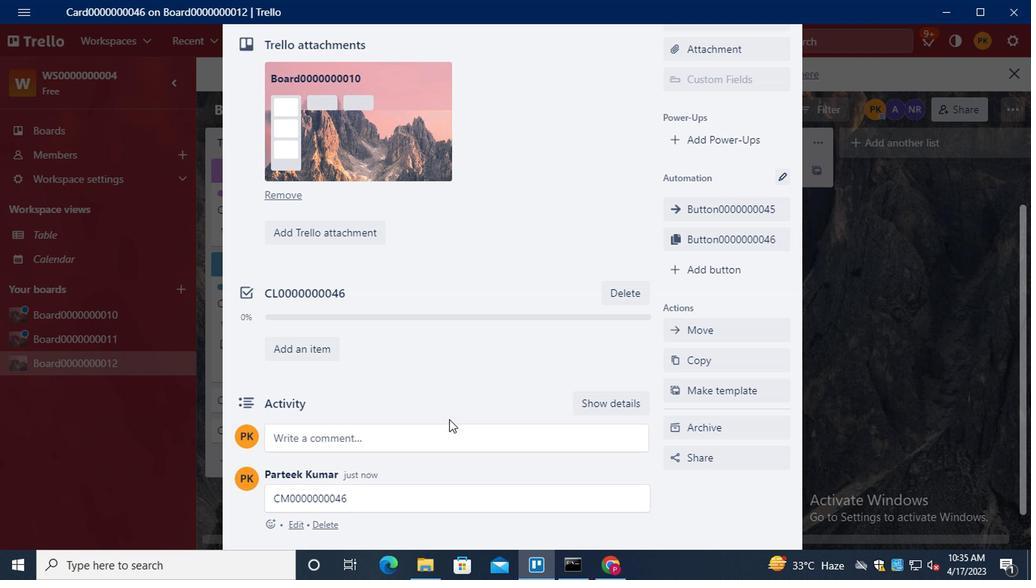 
